 Task: Look for space in Namie, Japan from 9th August, 2023 to 12th August, 2023 for 1 adult in price range Rs.6000 to Rs.15000. Place can be entire place with 1  bedroom having 1 bed and 1 bathroom. Property type can be house, flat, guest house. Amenities needed are: wifi. Booking option can be shelf check-in. Required host language is English.
Action: Mouse moved to (516, 128)
Screenshot: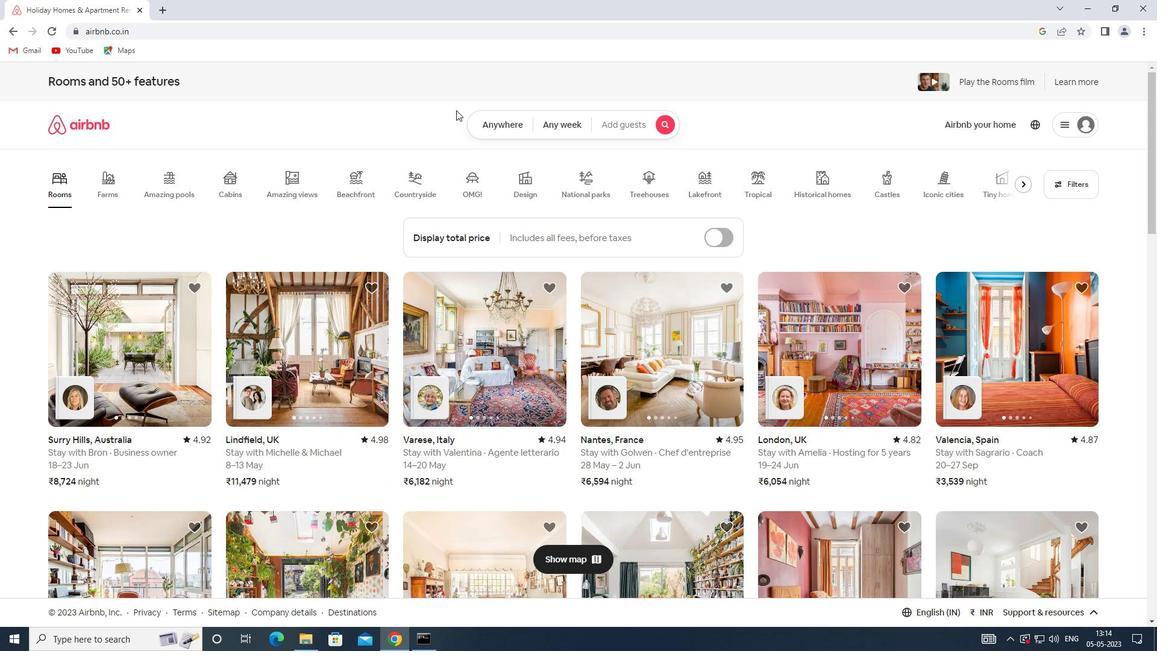 
Action: Mouse pressed left at (516, 128)
Screenshot: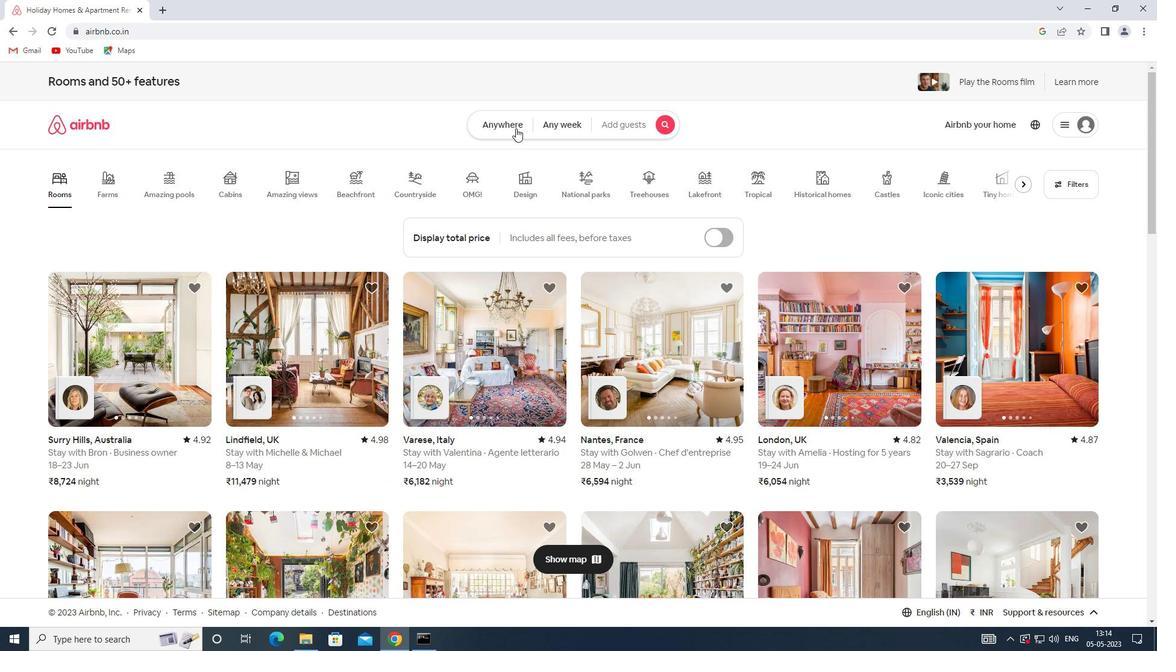 
Action: Mouse moved to (432, 174)
Screenshot: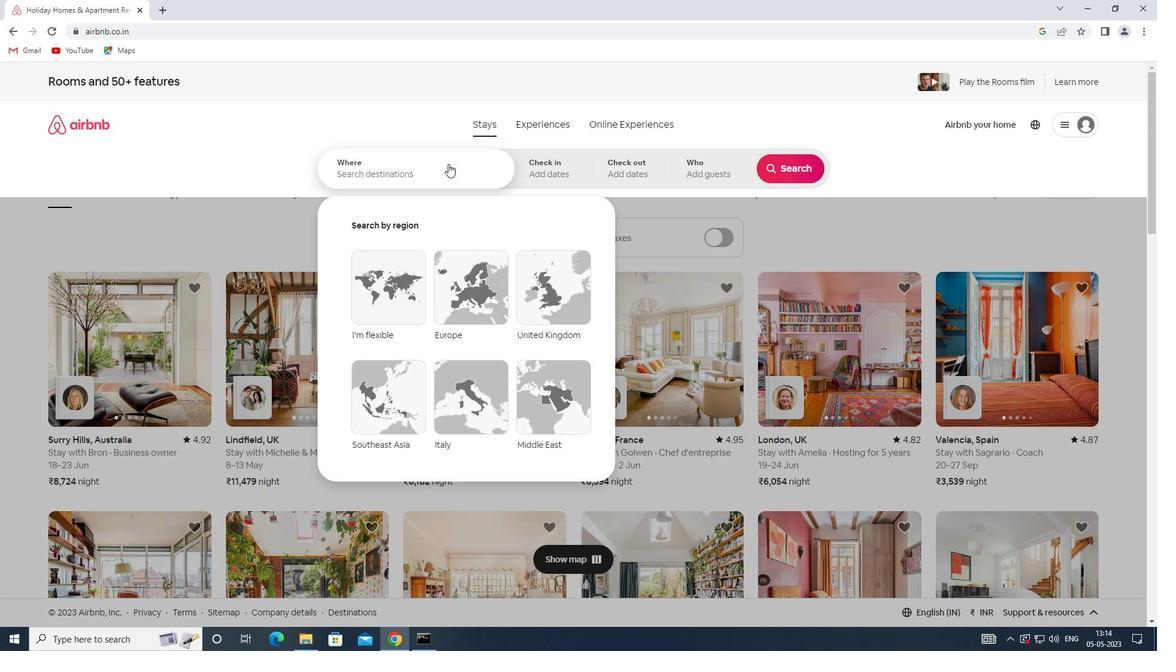 
Action: Mouse pressed left at (432, 174)
Screenshot: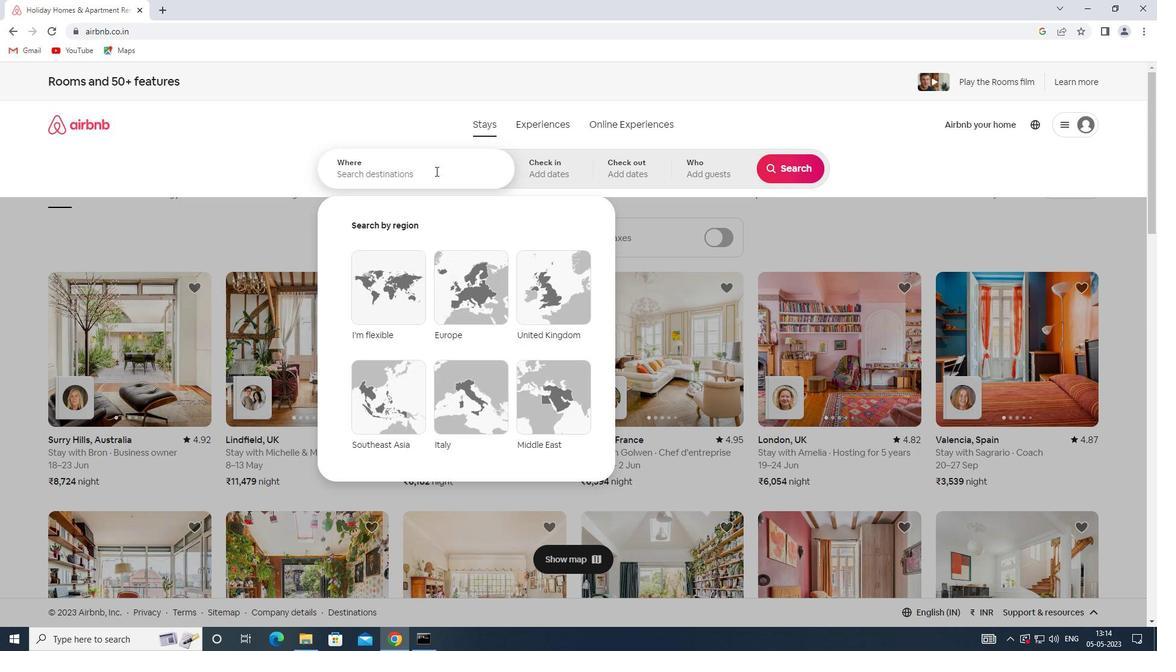 
Action: Key pressed <Key.shift>NAMIE,<Key.shift>JAPAN
Screenshot: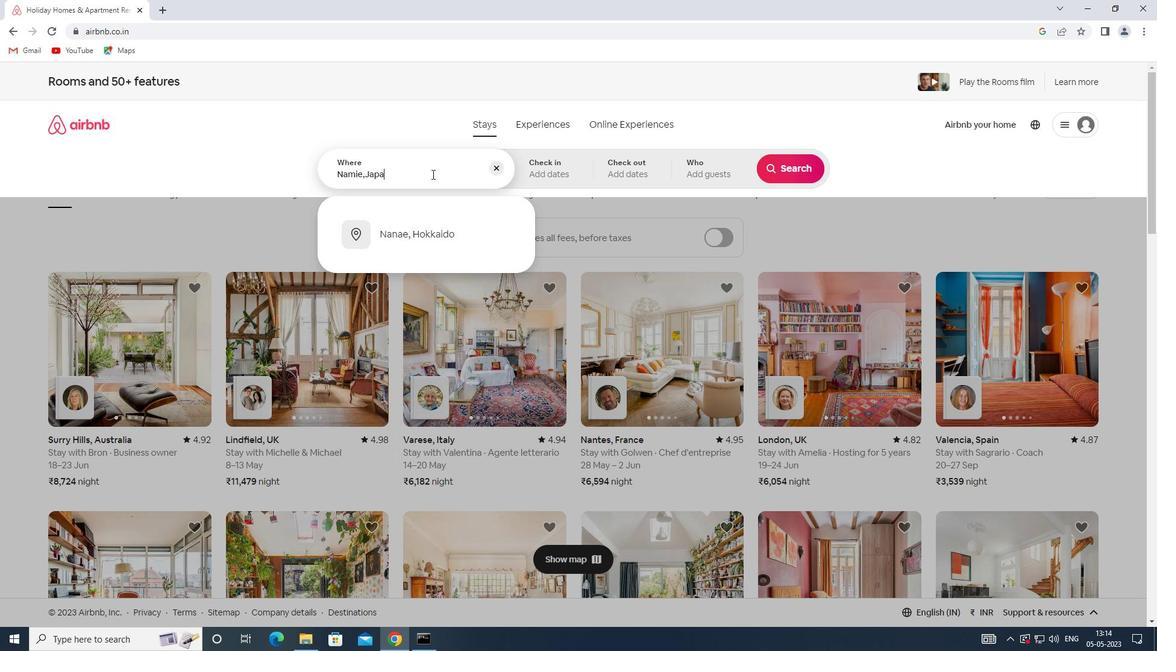 
Action: Mouse moved to (521, 165)
Screenshot: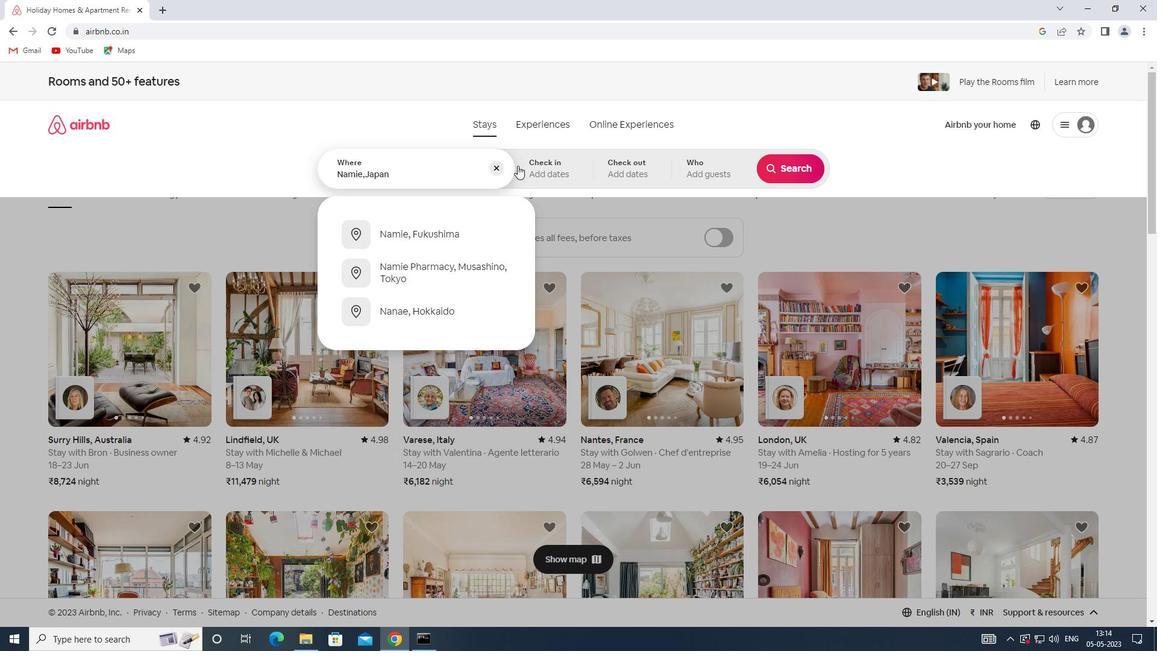 
Action: Mouse pressed left at (521, 165)
Screenshot: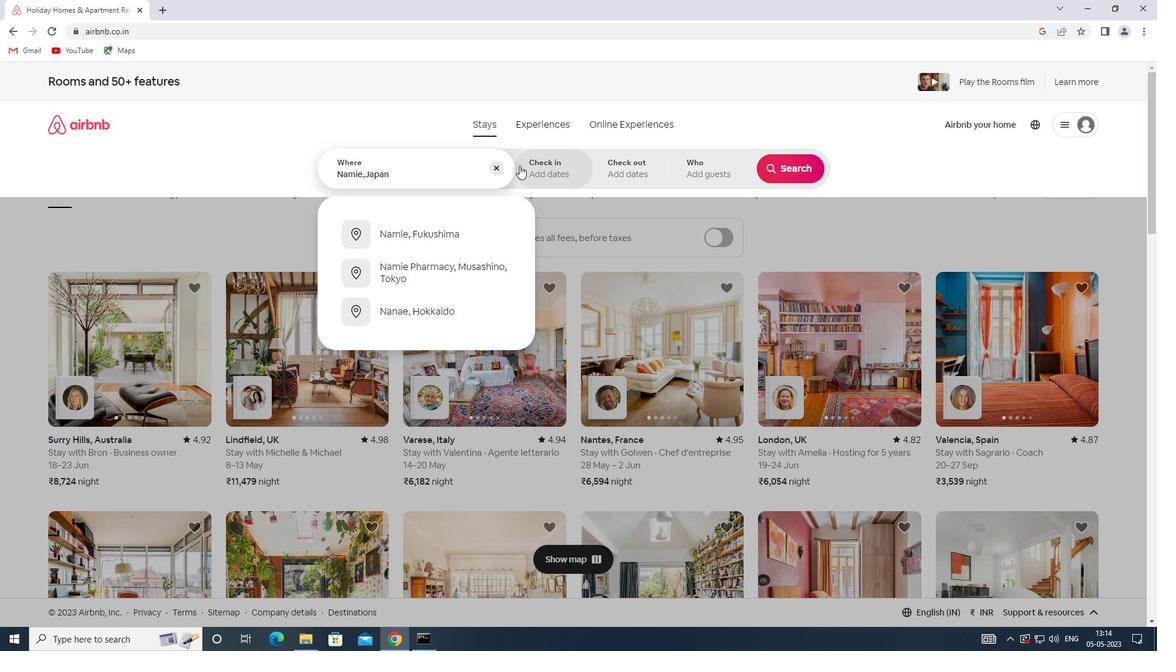 
Action: Mouse moved to (785, 263)
Screenshot: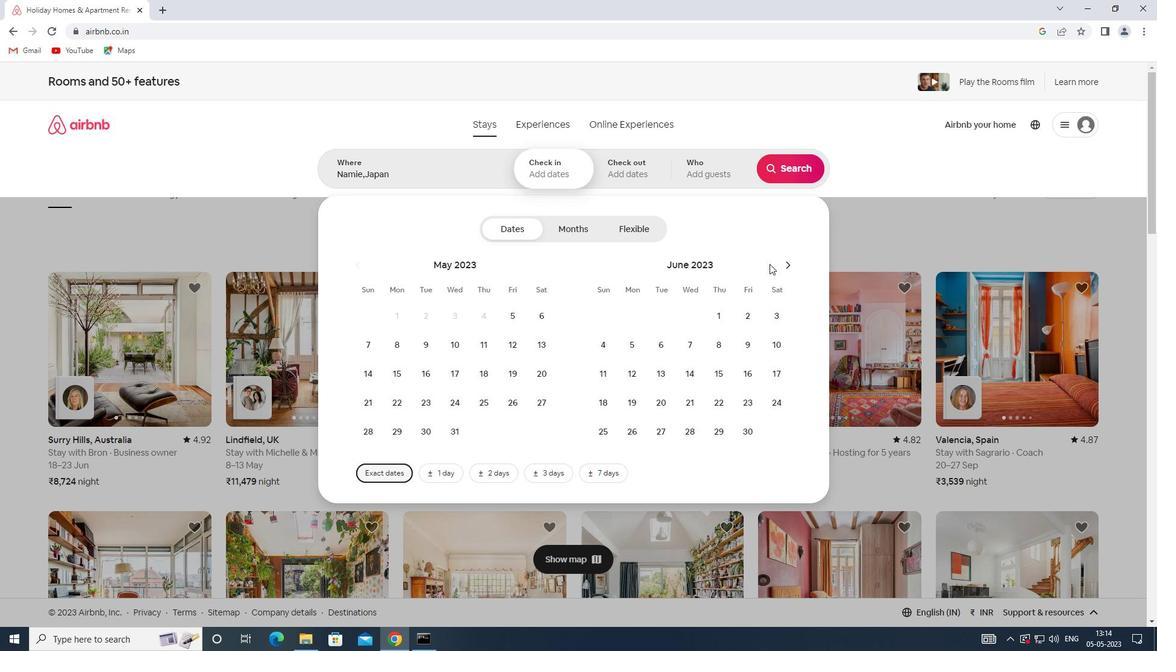 
Action: Mouse pressed left at (785, 263)
Screenshot: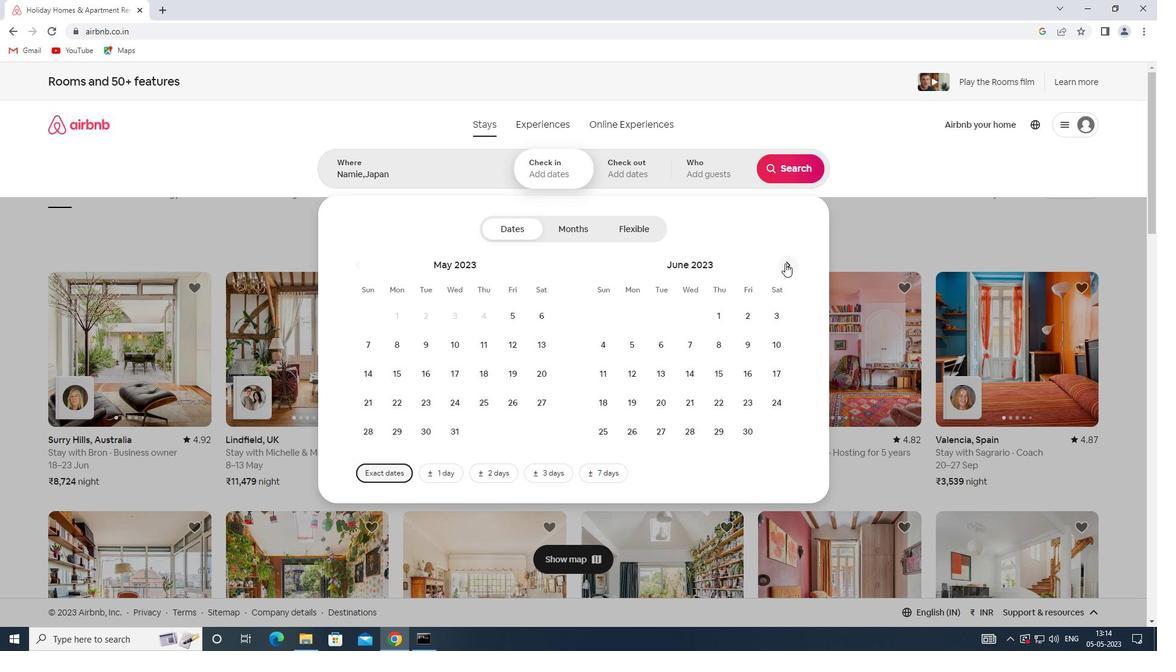 
Action: Mouse pressed left at (785, 263)
Screenshot: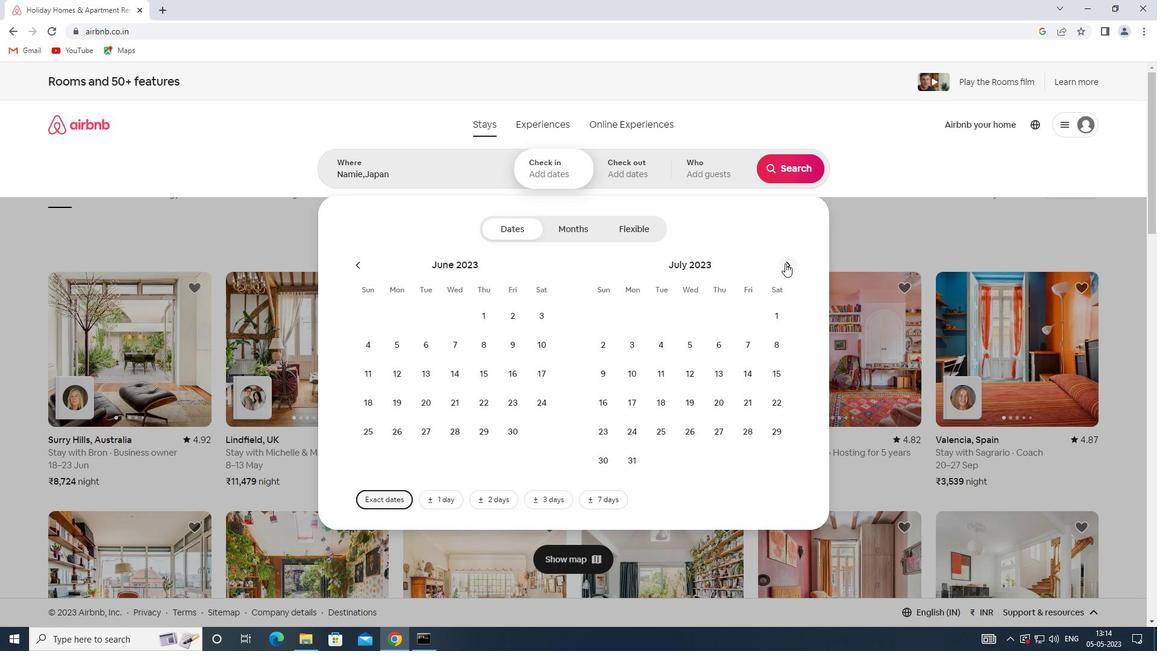 
Action: Mouse moved to (692, 337)
Screenshot: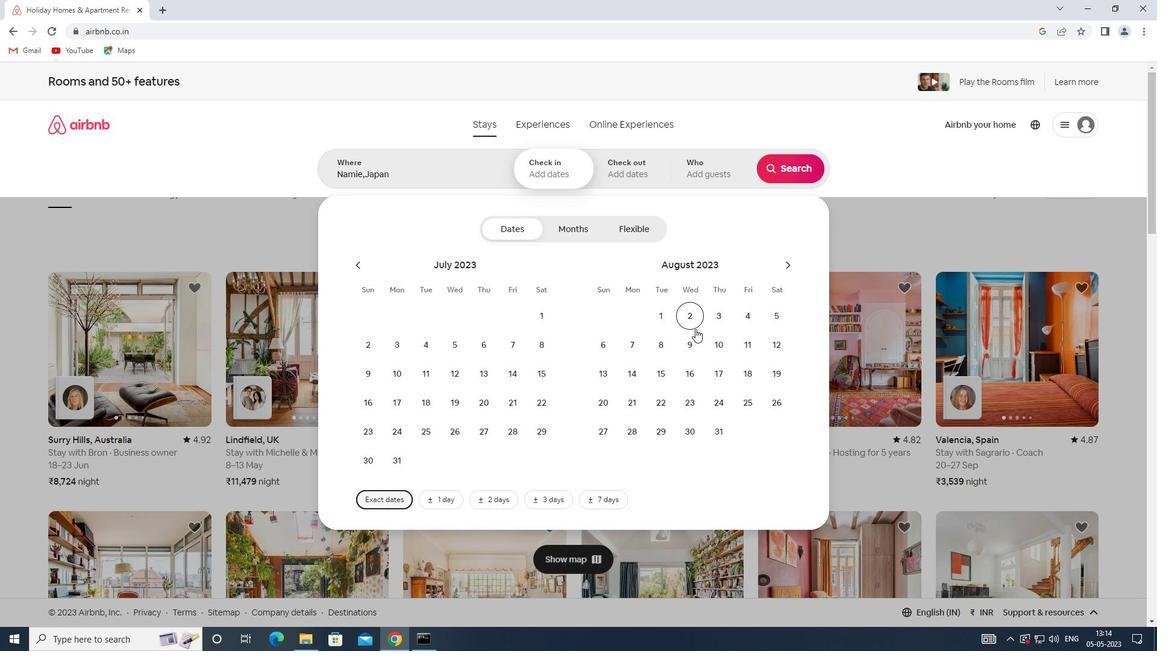 
Action: Mouse pressed left at (692, 337)
Screenshot: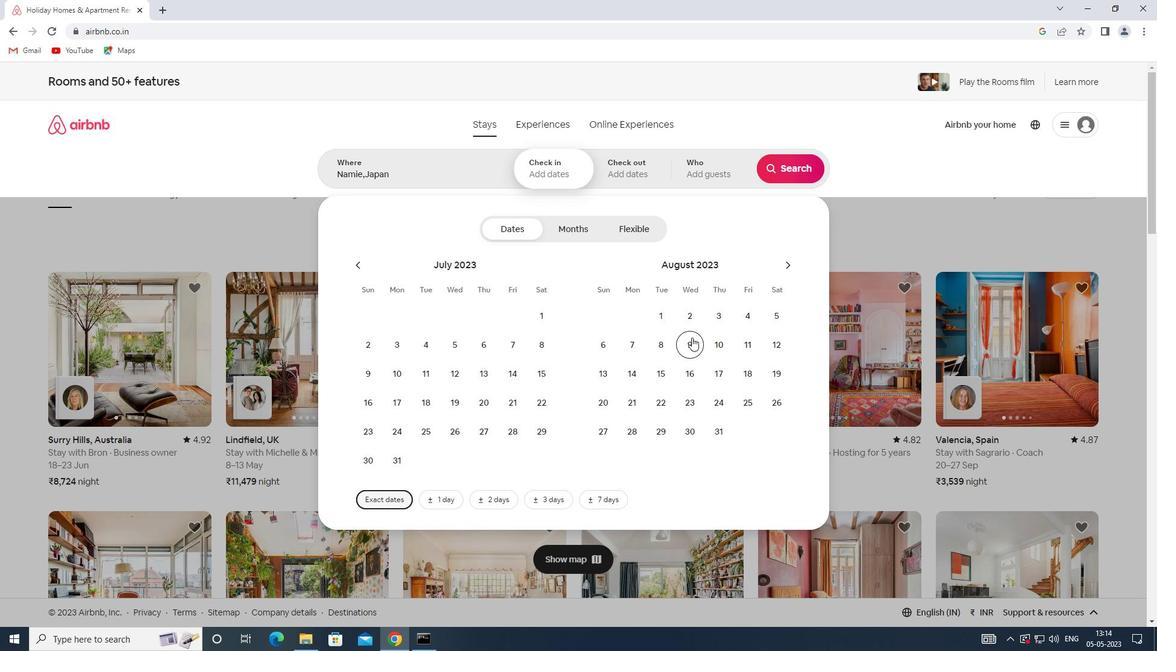 
Action: Mouse moved to (768, 343)
Screenshot: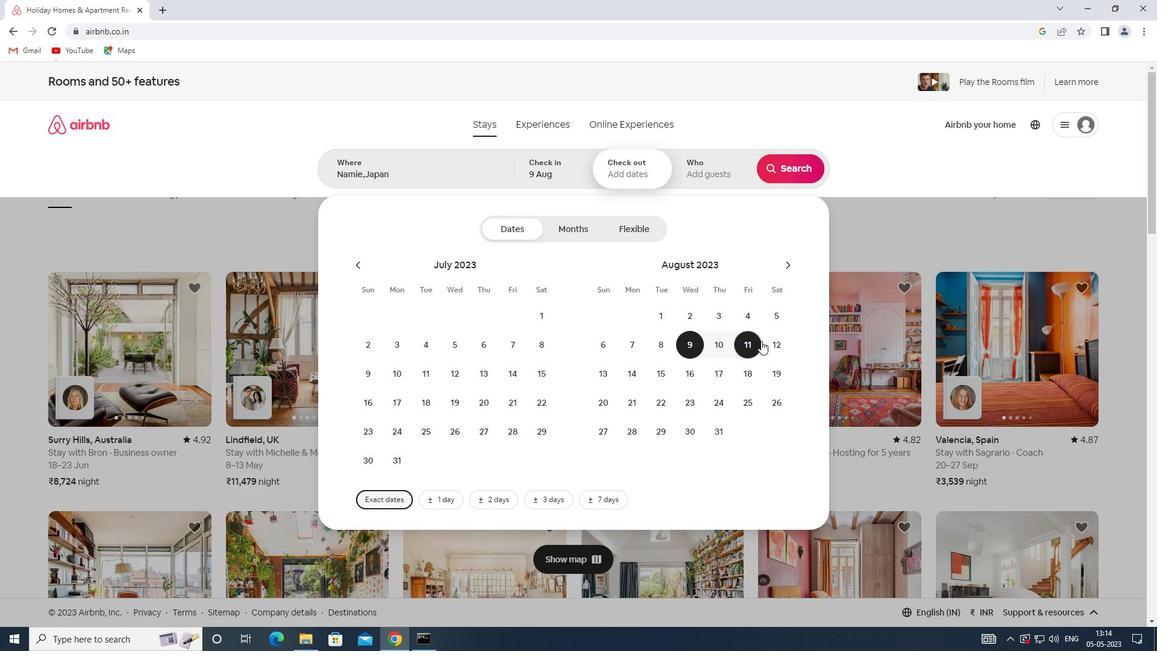 
Action: Mouse pressed left at (768, 343)
Screenshot: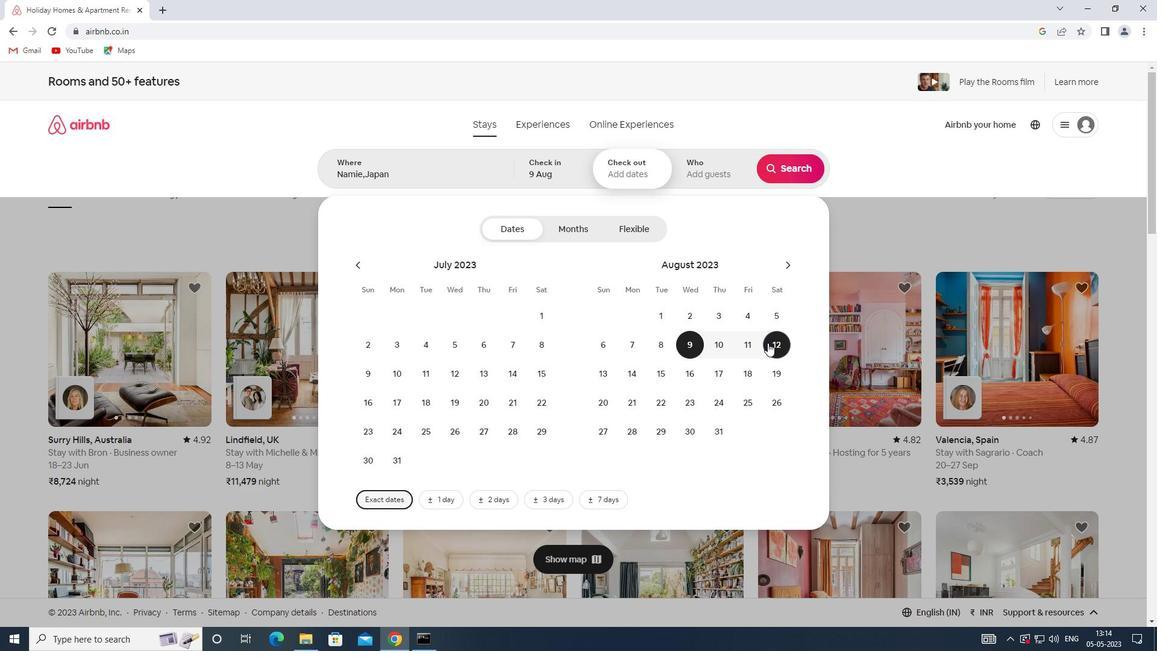 
Action: Mouse moved to (697, 174)
Screenshot: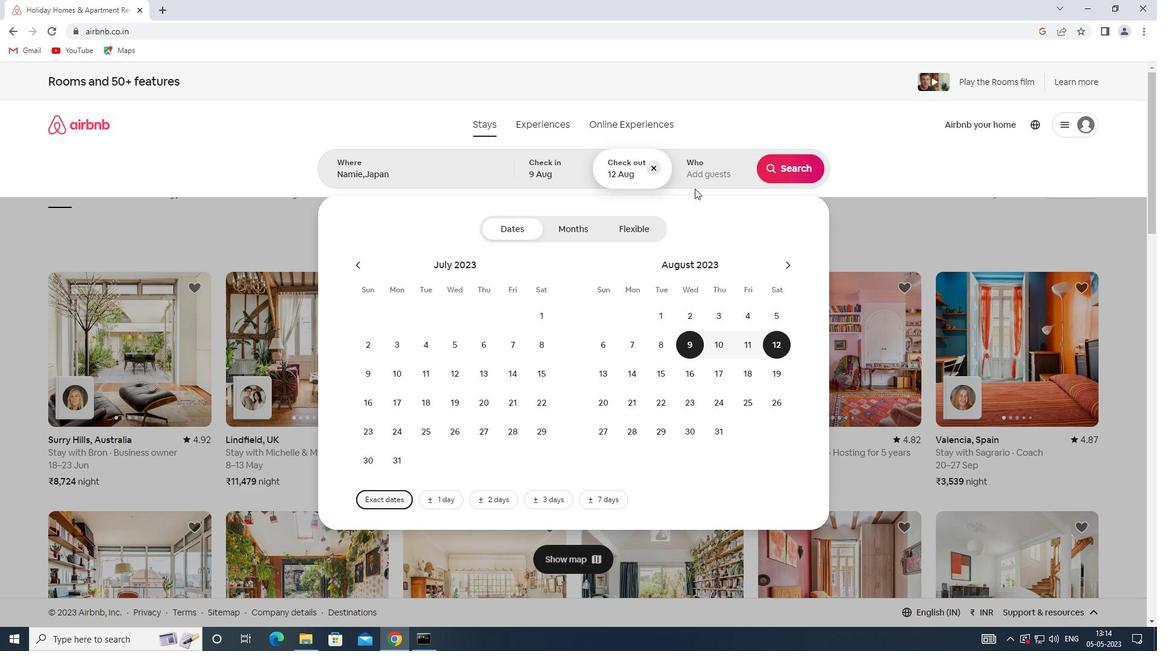 
Action: Mouse pressed left at (697, 174)
Screenshot: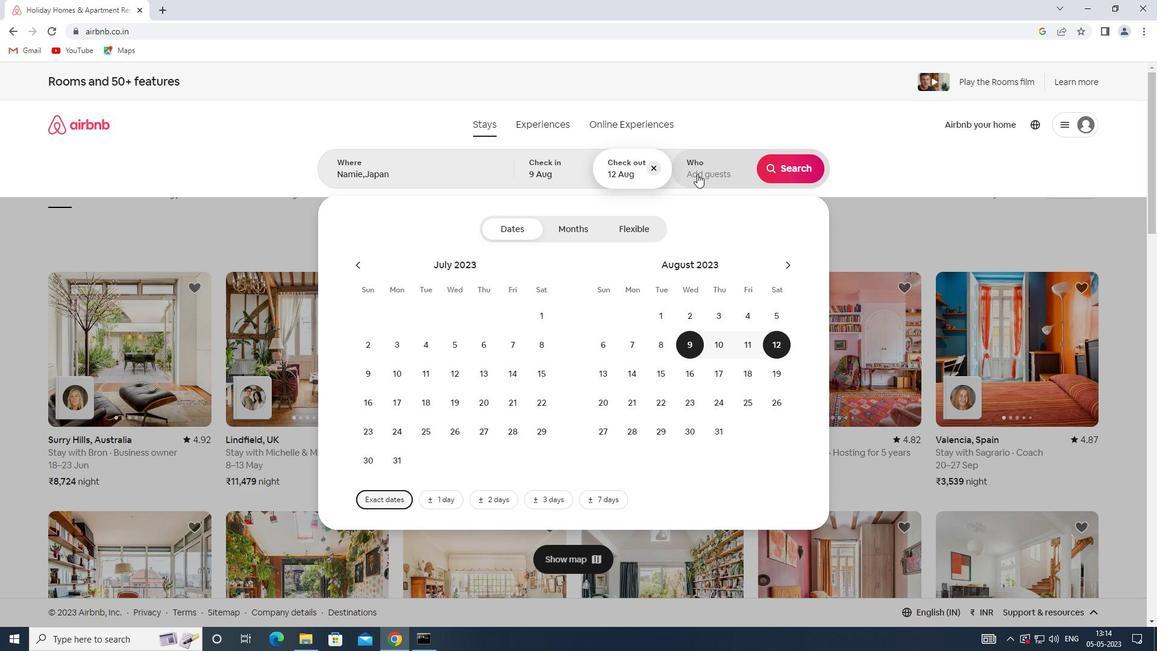 
Action: Mouse moved to (788, 235)
Screenshot: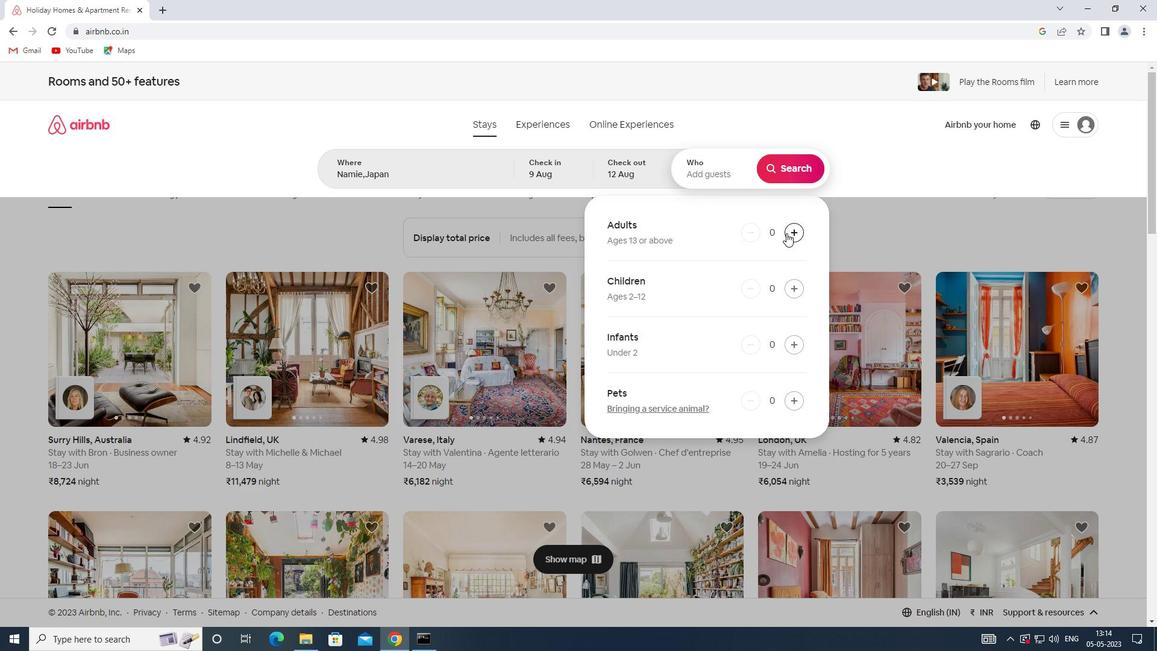 
Action: Mouse pressed left at (788, 235)
Screenshot: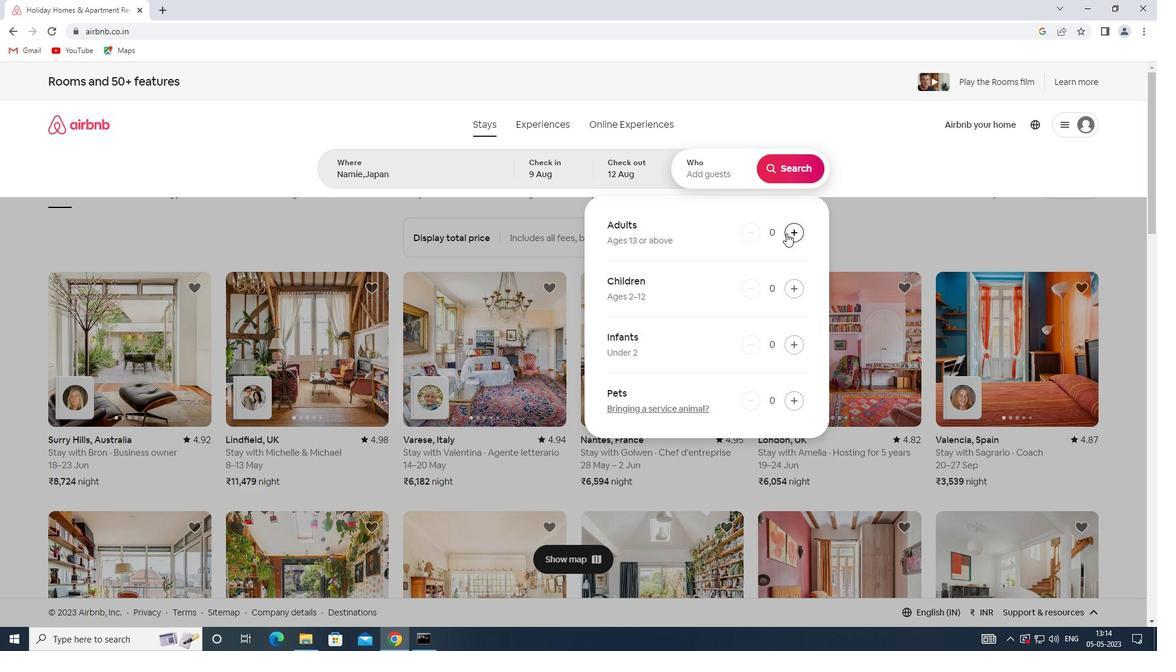 
Action: Mouse moved to (785, 166)
Screenshot: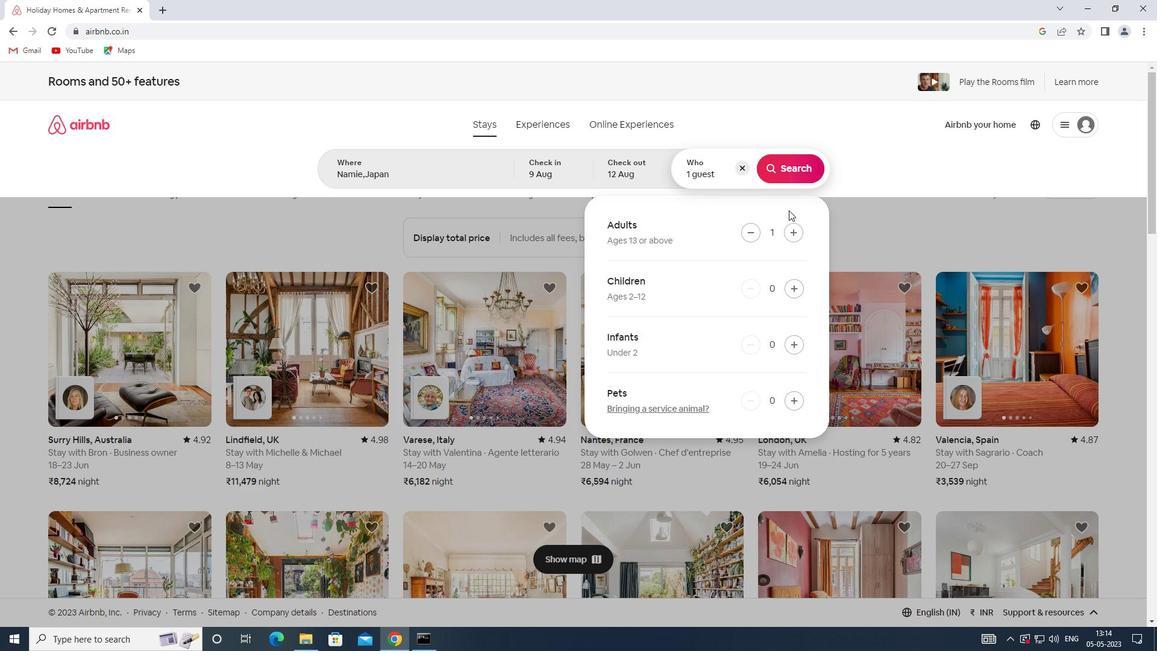 
Action: Mouse pressed left at (785, 166)
Screenshot: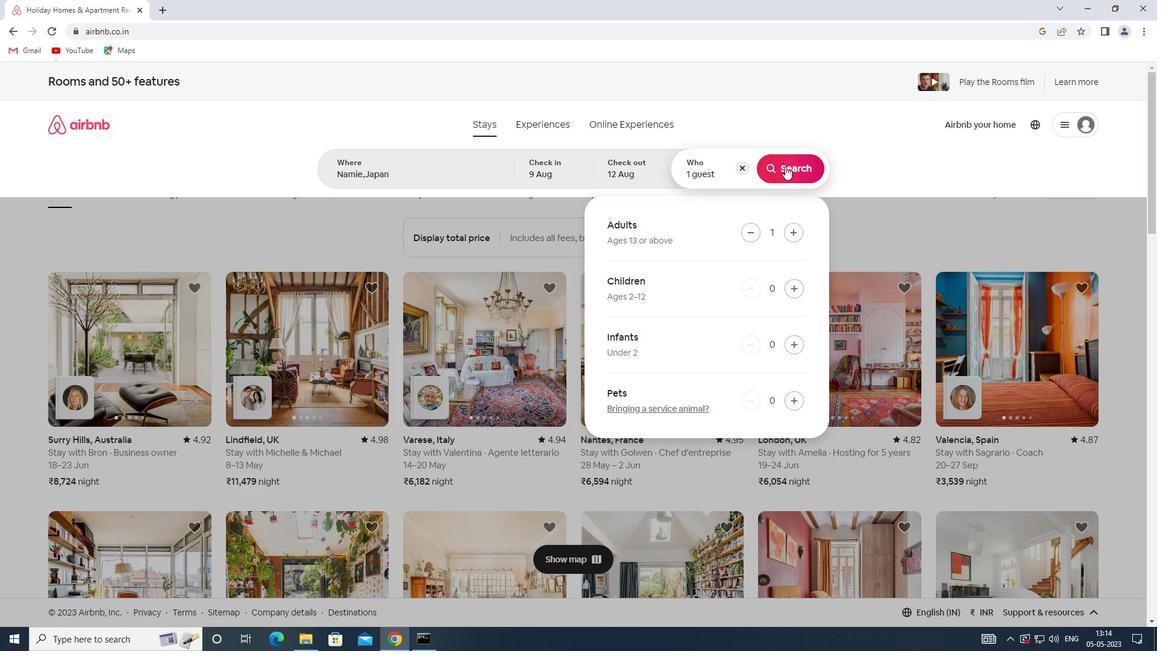 
Action: Mouse moved to (1091, 131)
Screenshot: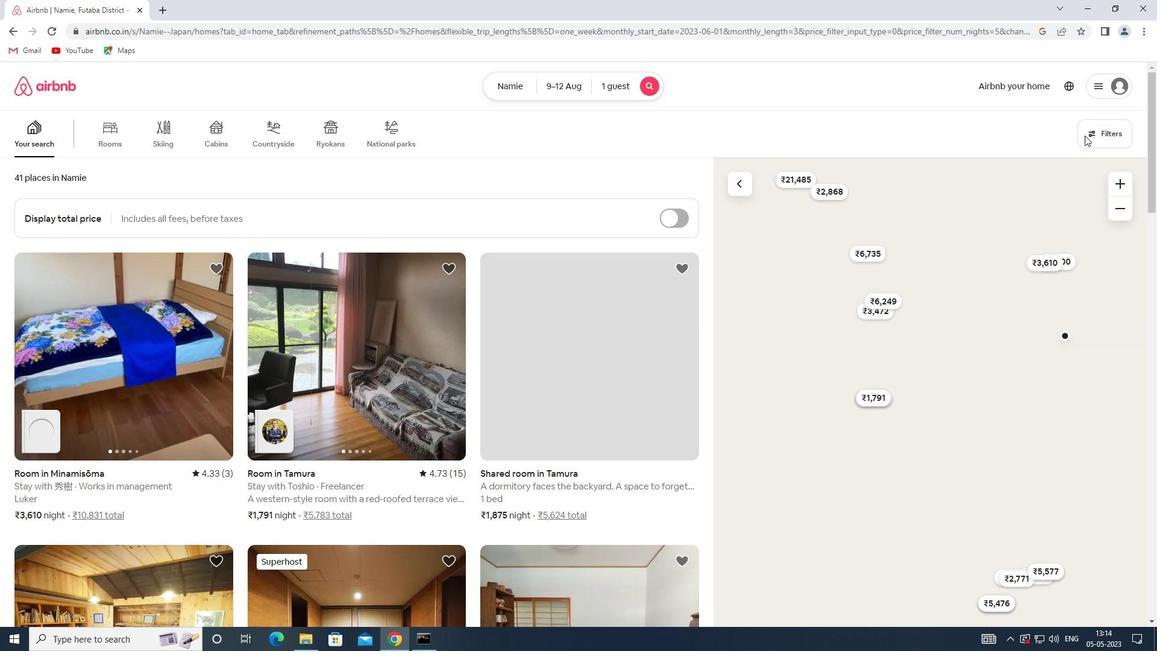 
Action: Mouse pressed left at (1091, 131)
Screenshot: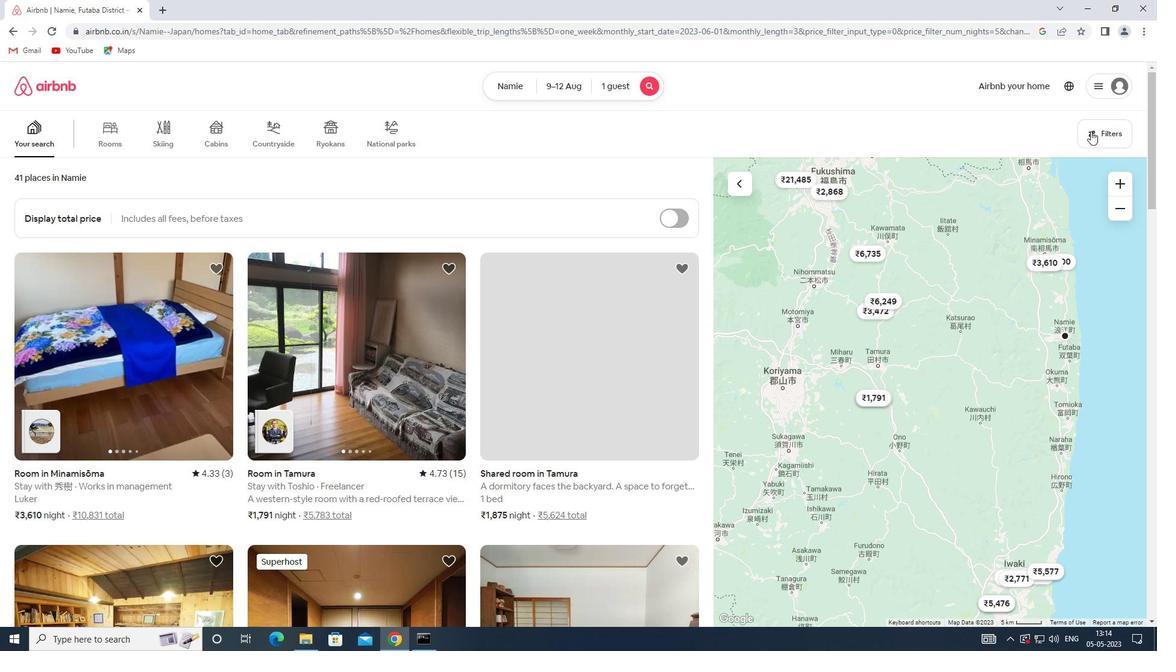 
Action: Mouse moved to (423, 429)
Screenshot: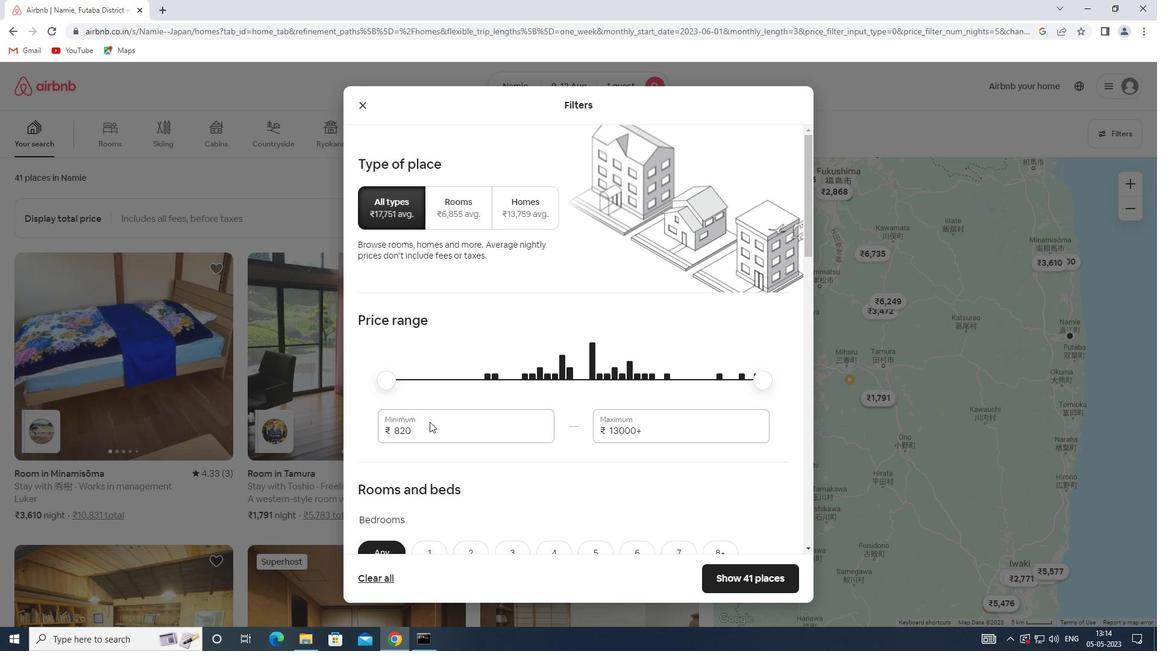 
Action: Mouse pressed left at (423, 429)
Screenshot: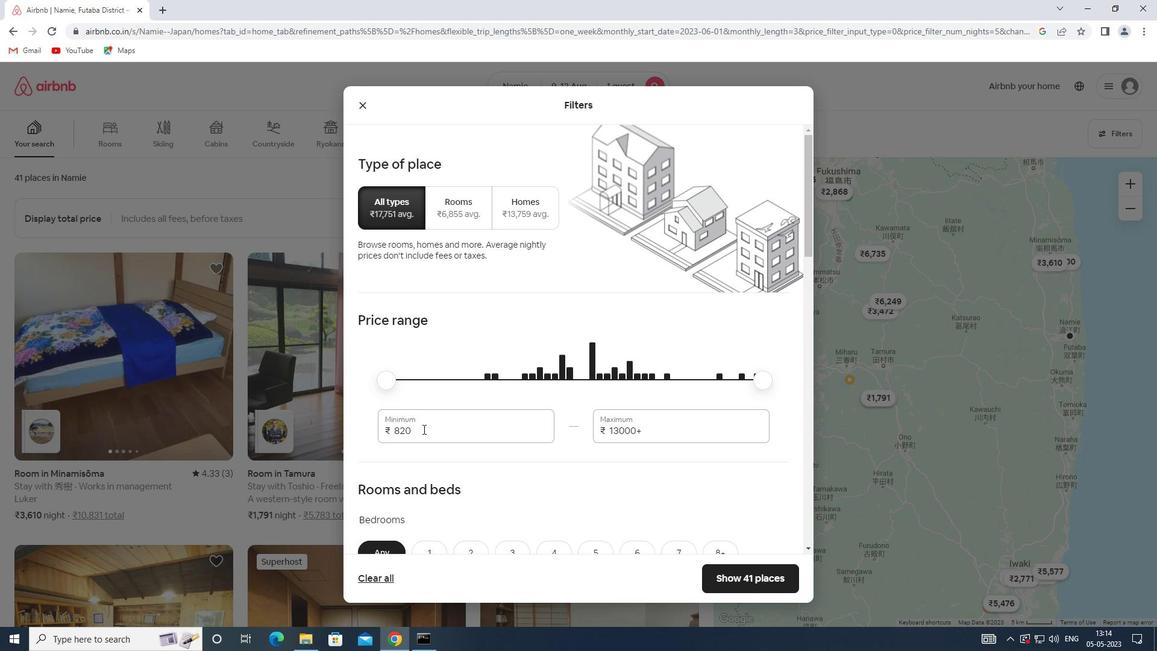 
Action: Mouse moved to (377, 418)
Screenshot: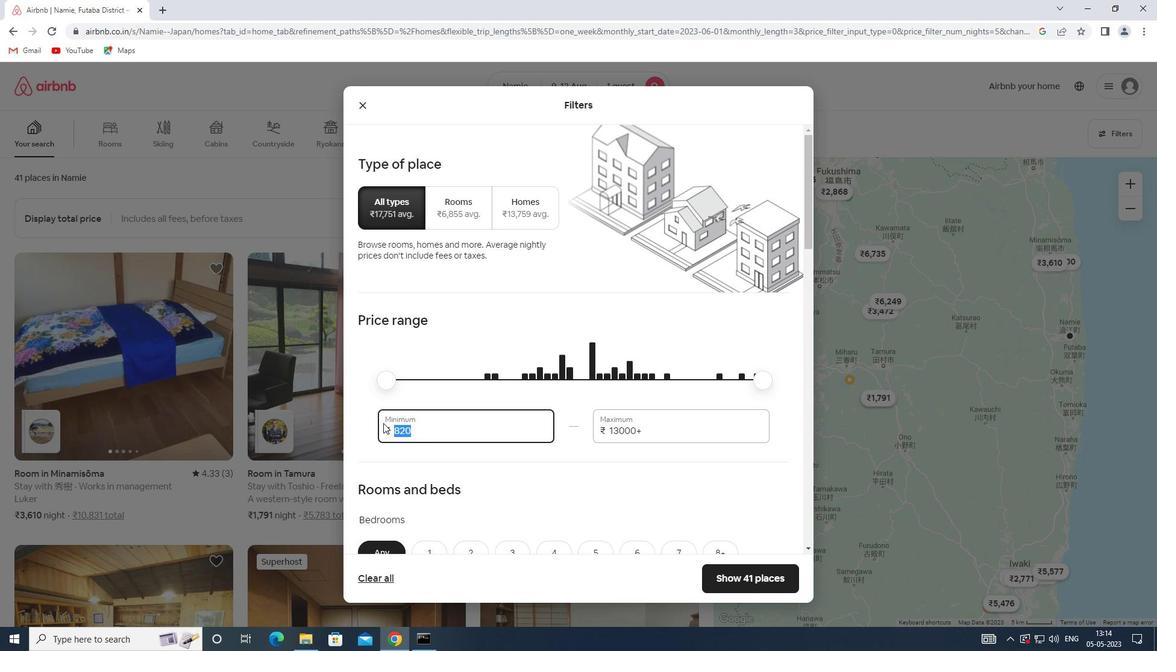 
Action: Key pressed 6000
Screenshot: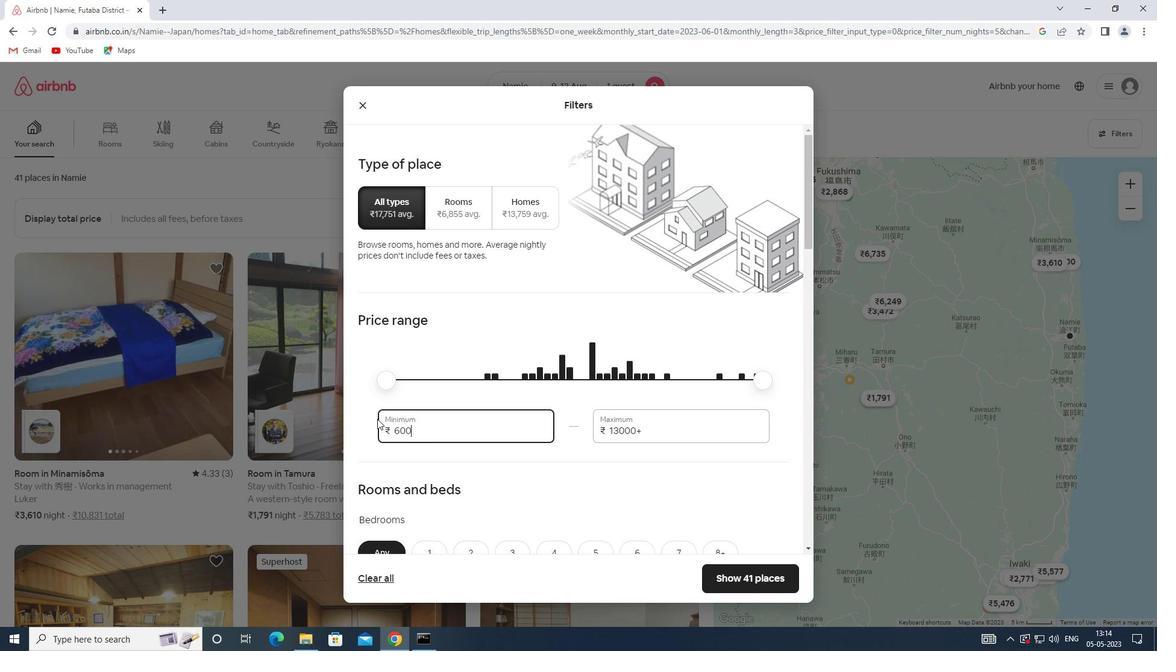 
Action: Mouse moved to (647, 425)
Screenshot: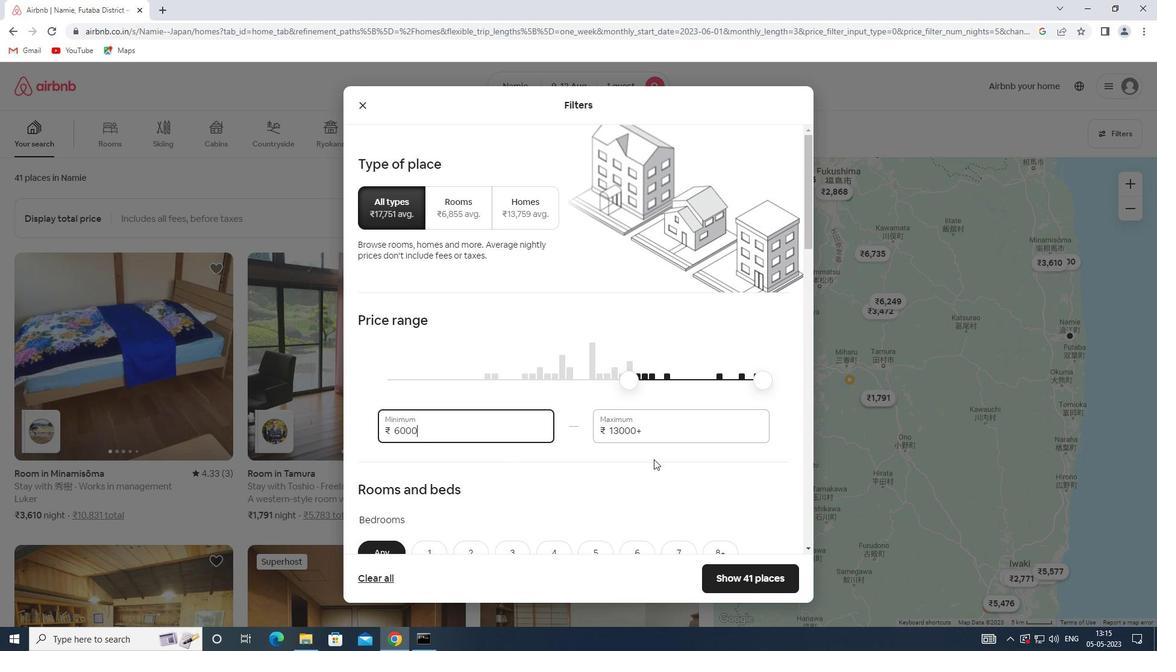 
Action: Mouse pressed left at (647, 425)
Screenshot: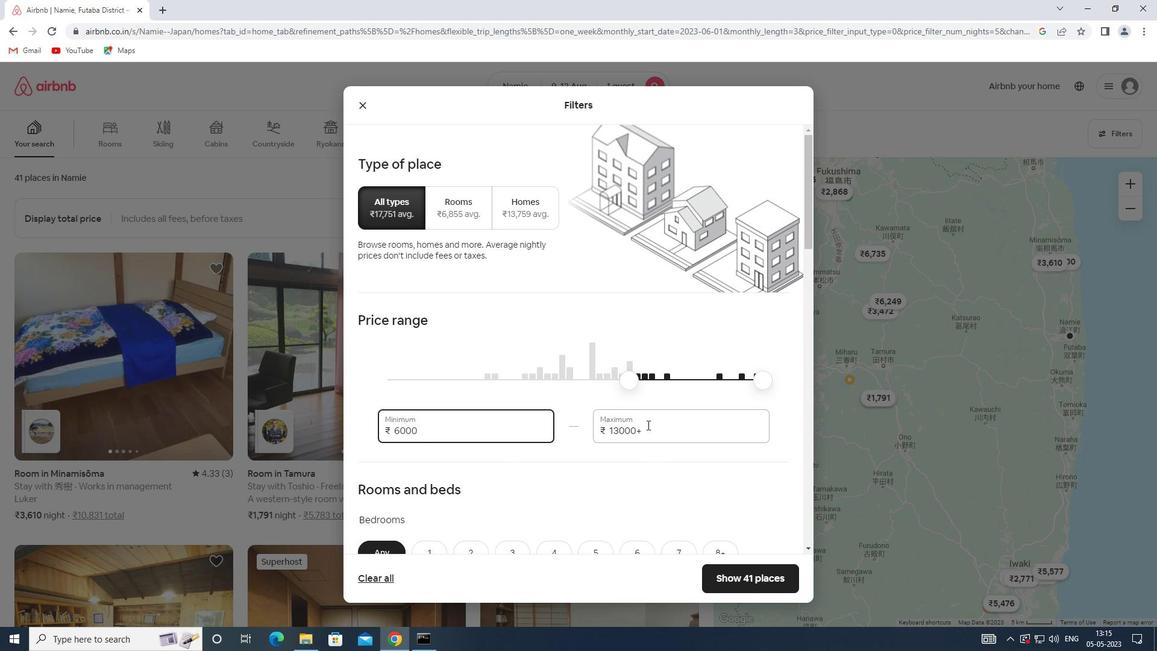
Action: Mouse moved to (588, 424)
Screenshot: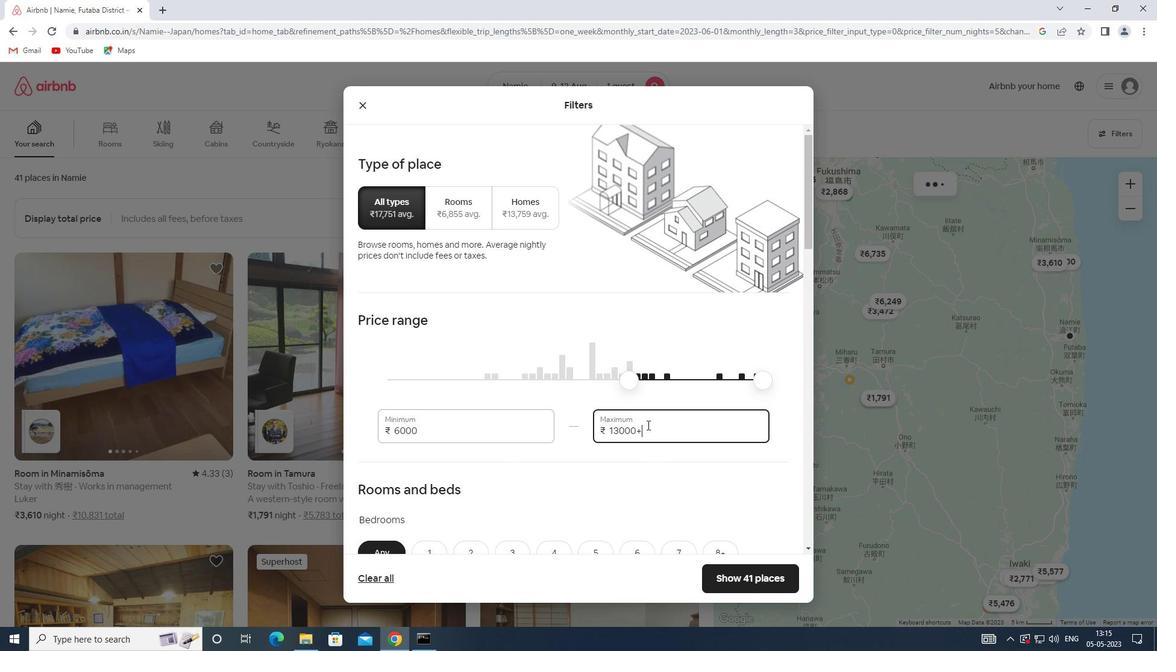 
Action: Key pressed 15000
Screenshot: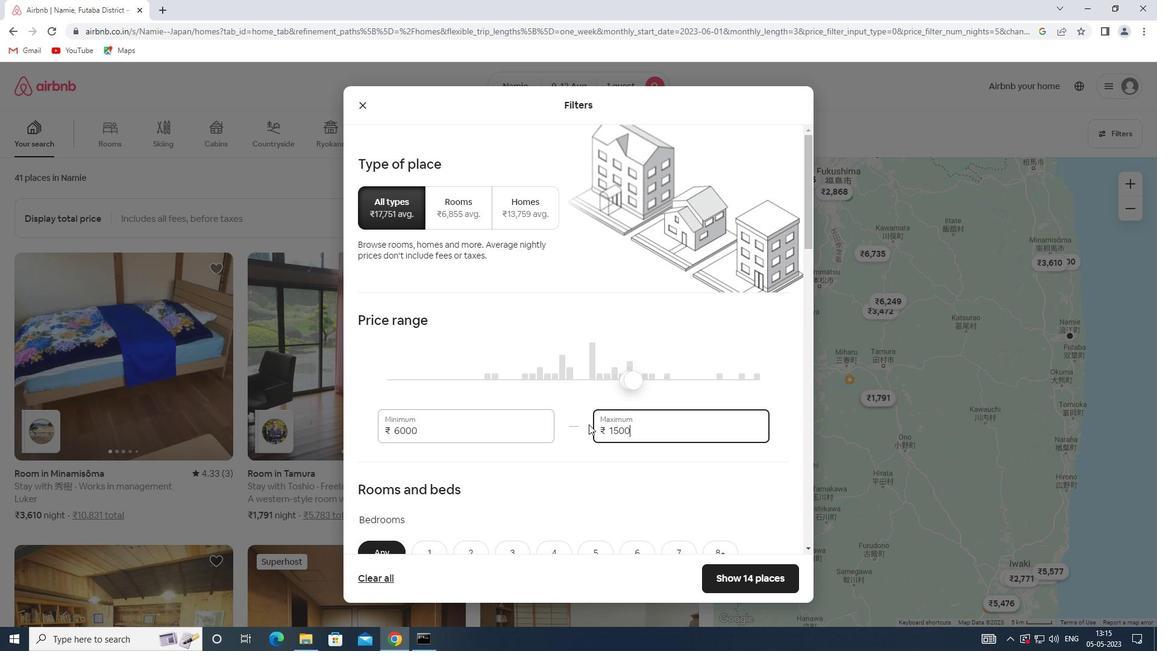 
Action: Mouse moved to (473, 392)
Screenshot: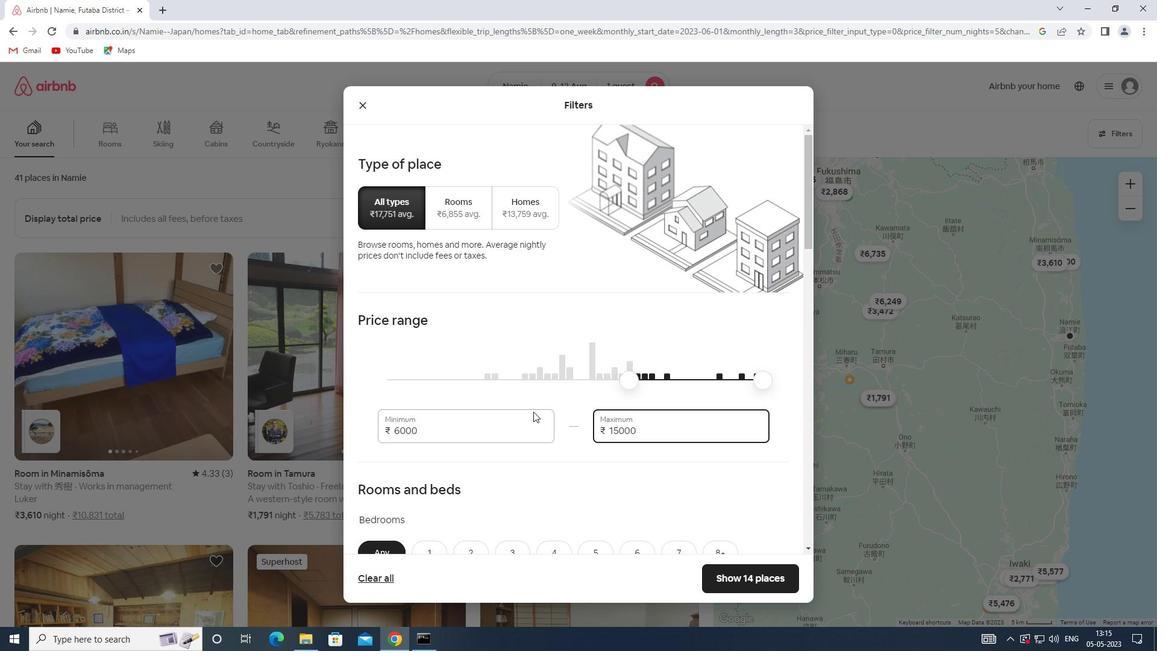 
Action: Mouse scrolled (473, 391) with delta (0, 0)
Screenshot: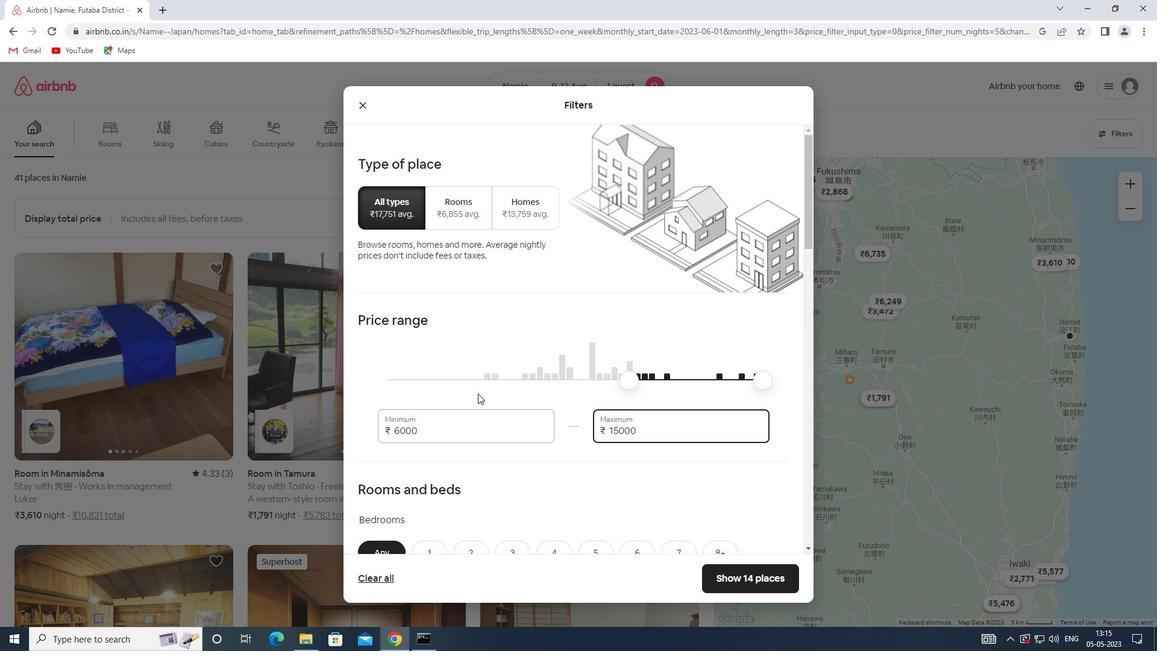 
Action: Mouse moved to (472, 392)
Screenshot: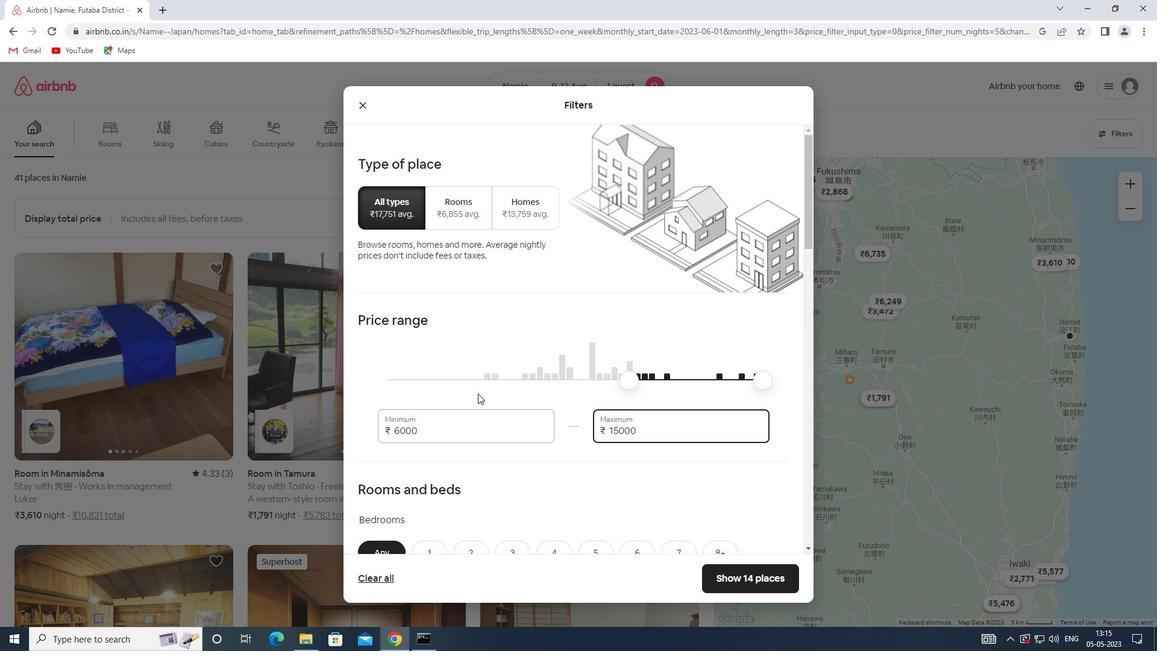 
Action: Mouse scrolled (472, 391) with delta (0, 0)
Screenshot: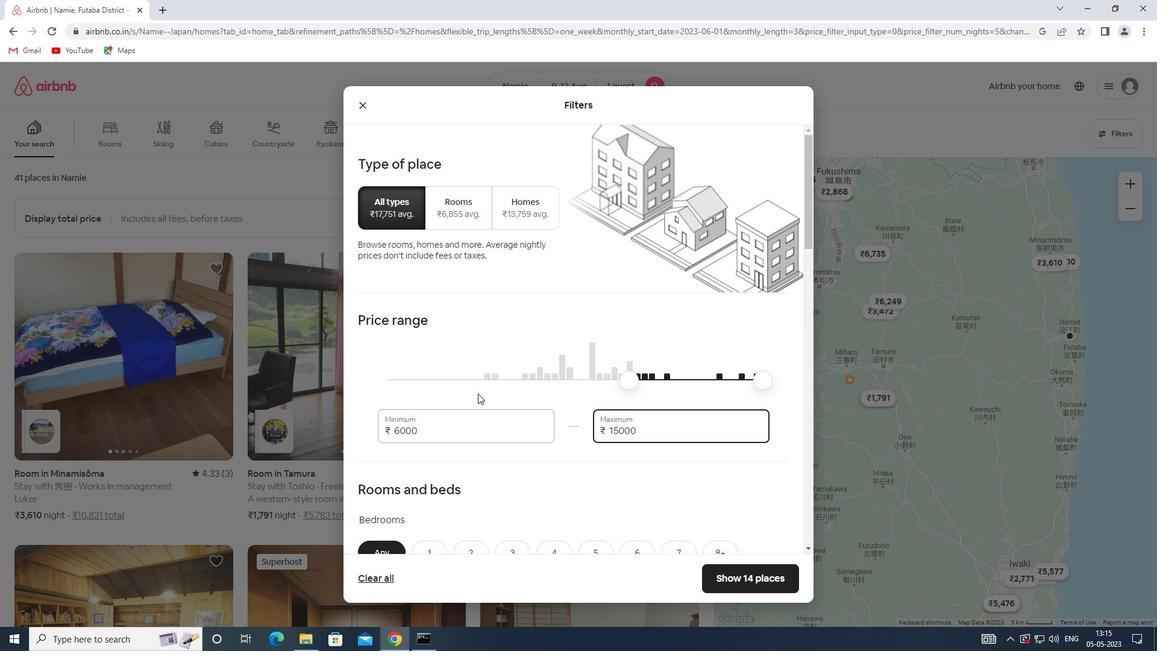 
Action: Mouse moved to (470, 392)
Screenshot: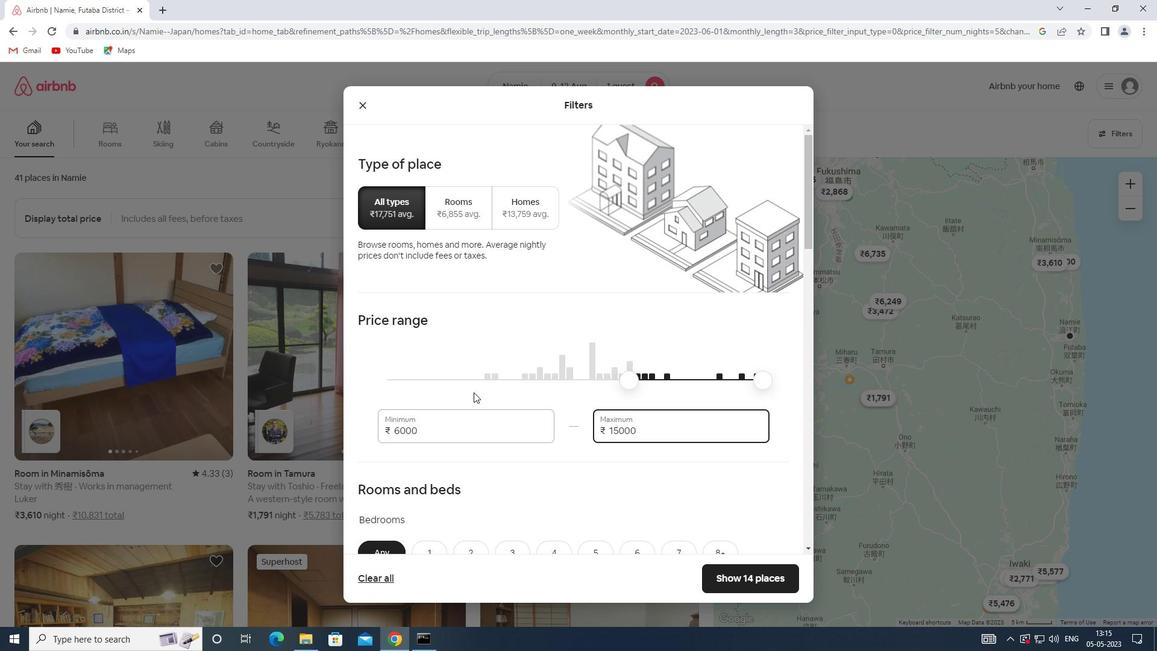 
Action: Mouse scrolled (470, 391) with delta (0, 0)
Screenshot: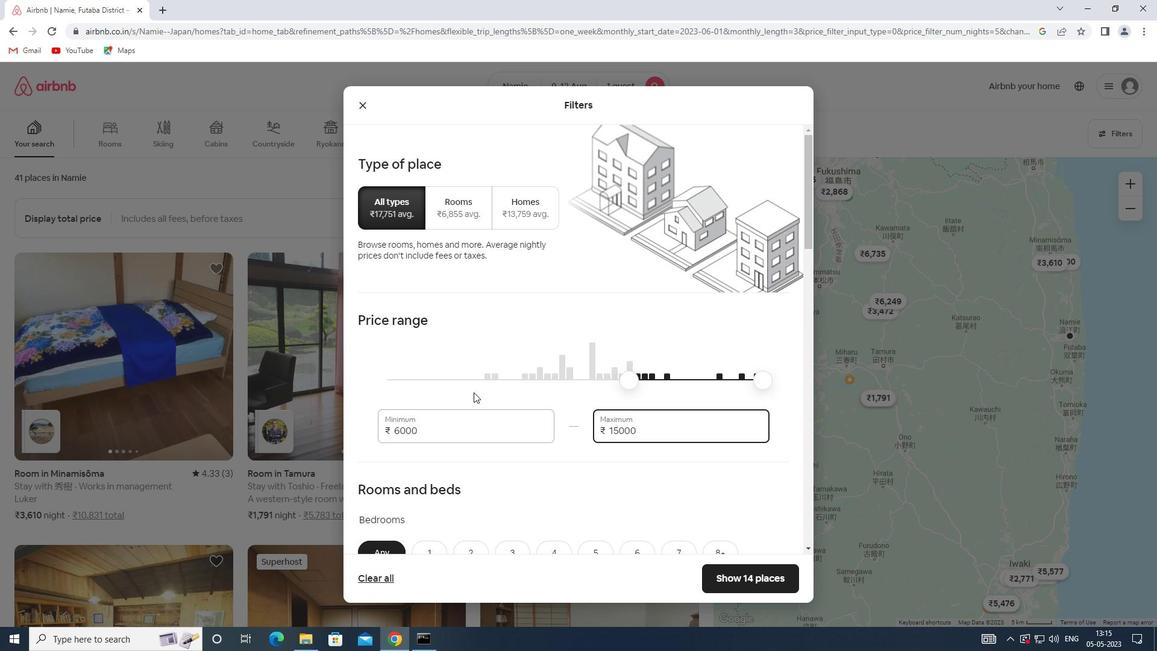 
Action: Mouse moved to (433, 376)
Screenshot: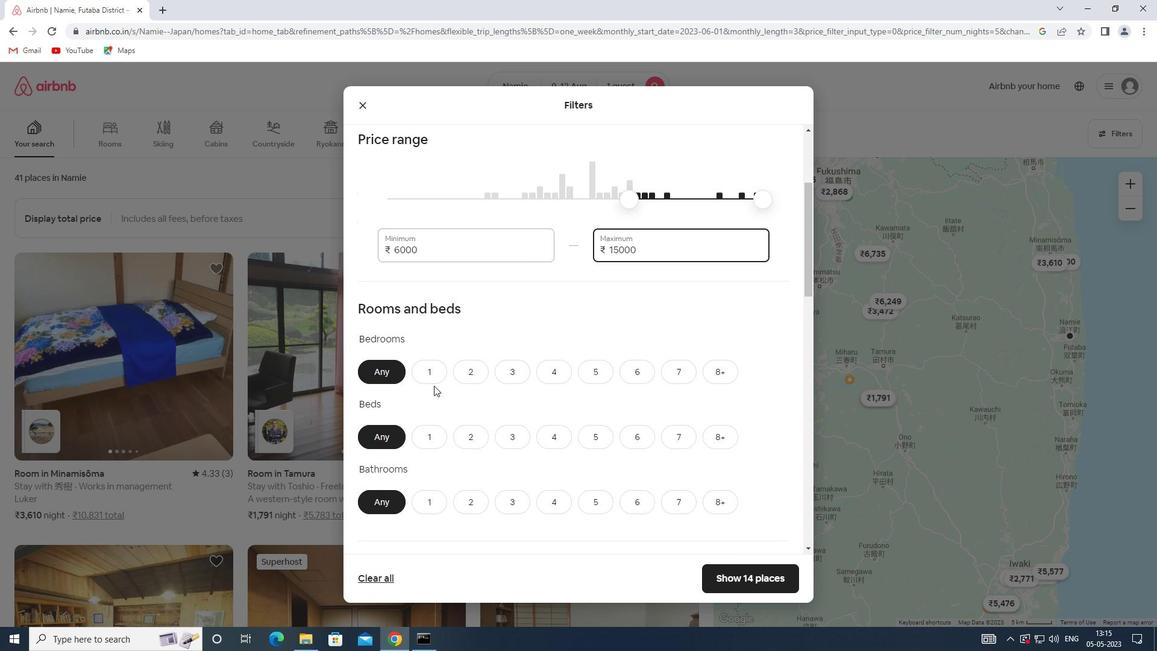 
Action: Mouse pressed left at (433, 376)
Screenshot: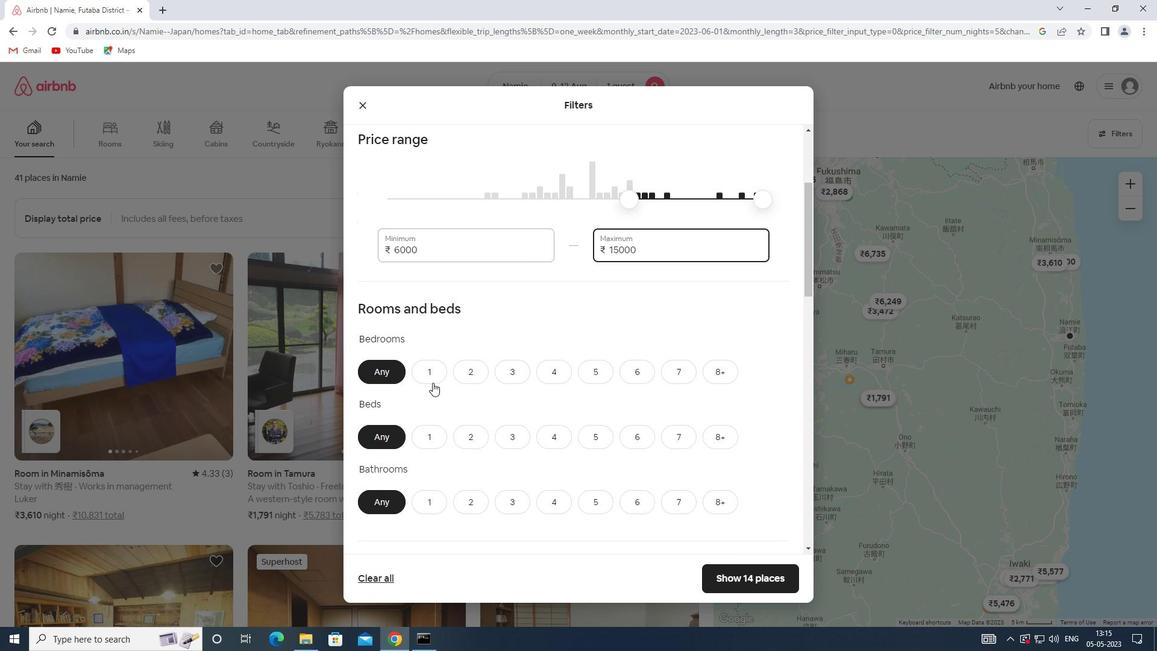 
Action: Mouse moved to (435, 431)
Screenshot: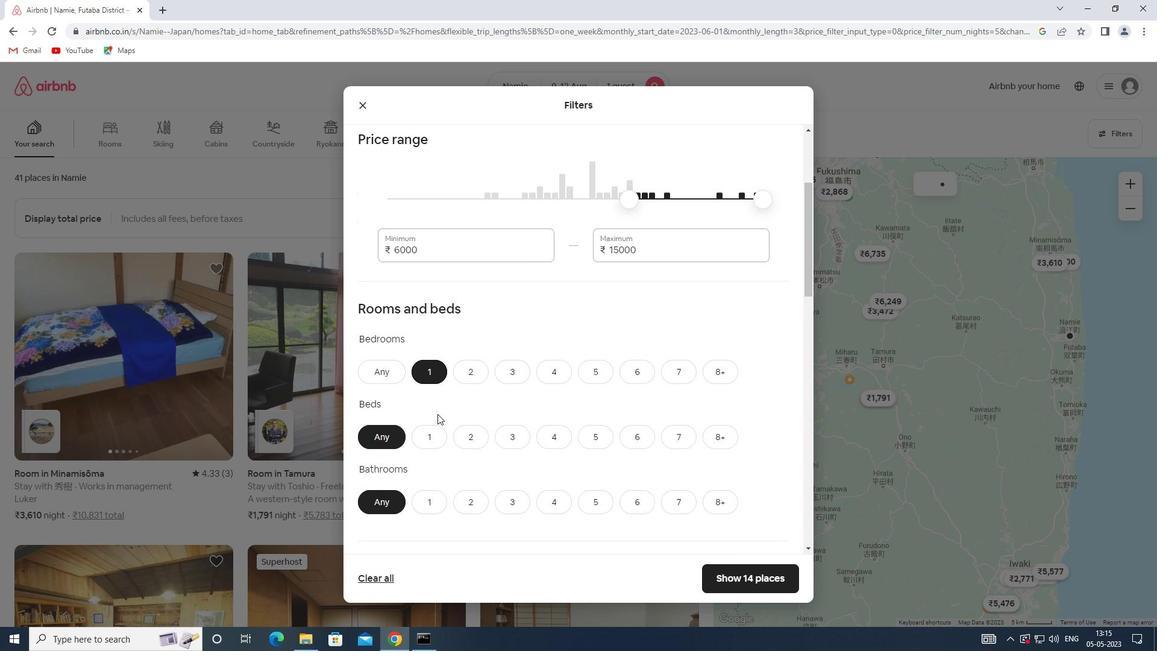 
Action: Mouse pressed left at (435, 431)
Screenshot: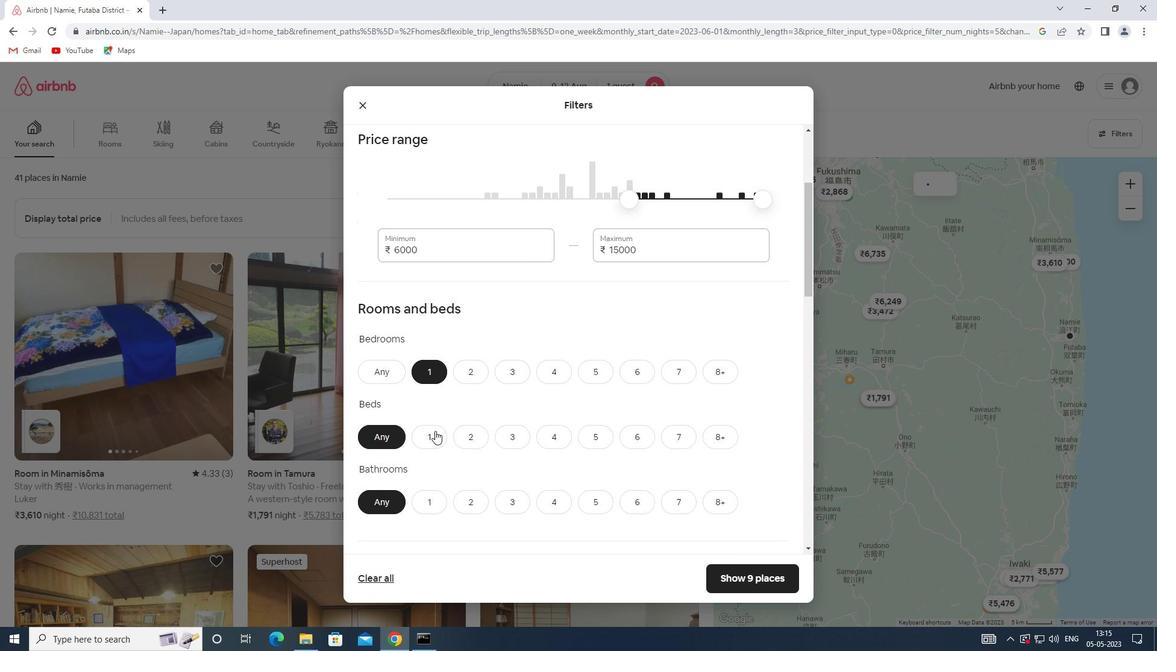 
Action: Mouse moved to (429, 505)
Screenshot: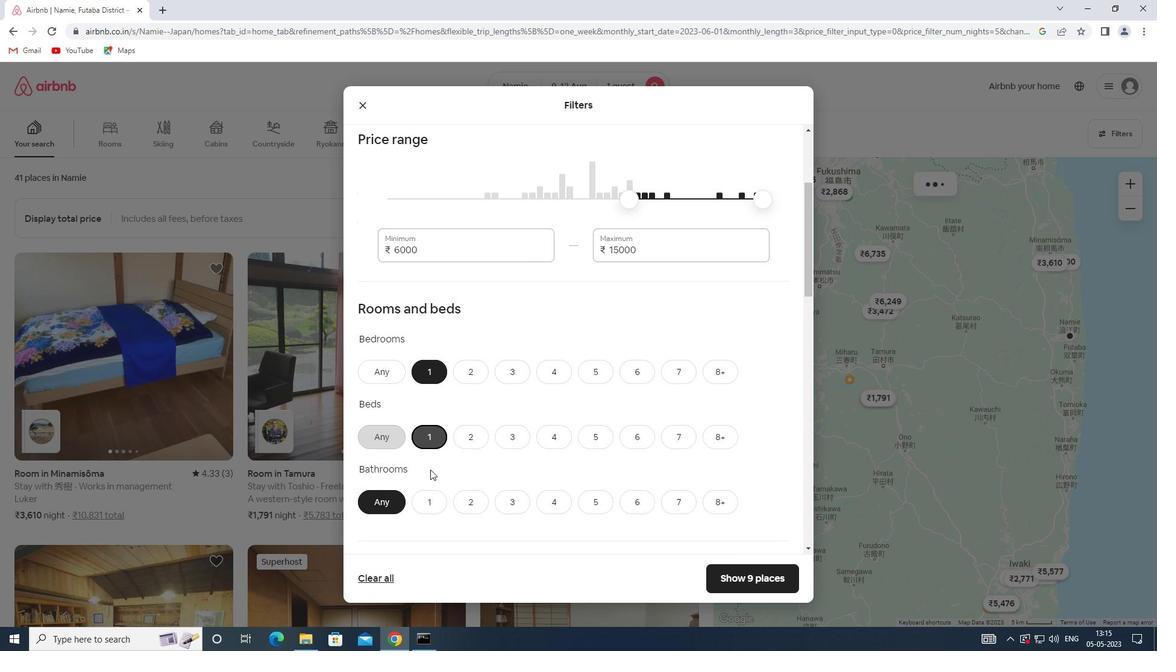 
Action: Mouse pressed left at (429, 505)
Screenshot: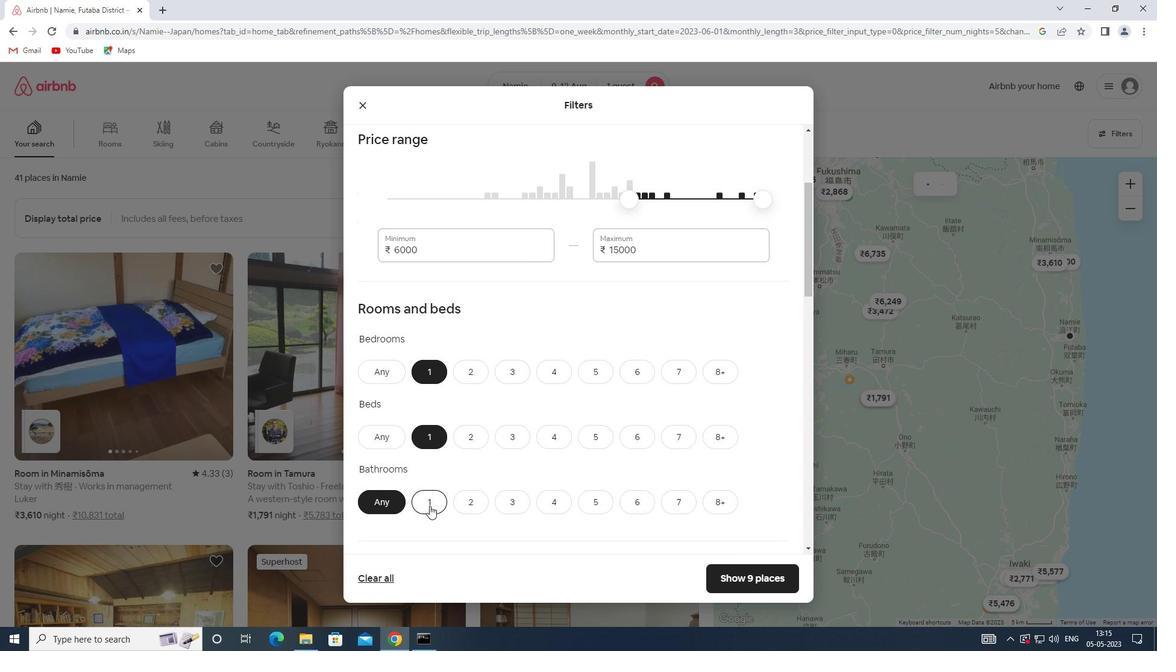 
Action: Mouse moved to (427, 494)
Screenshot: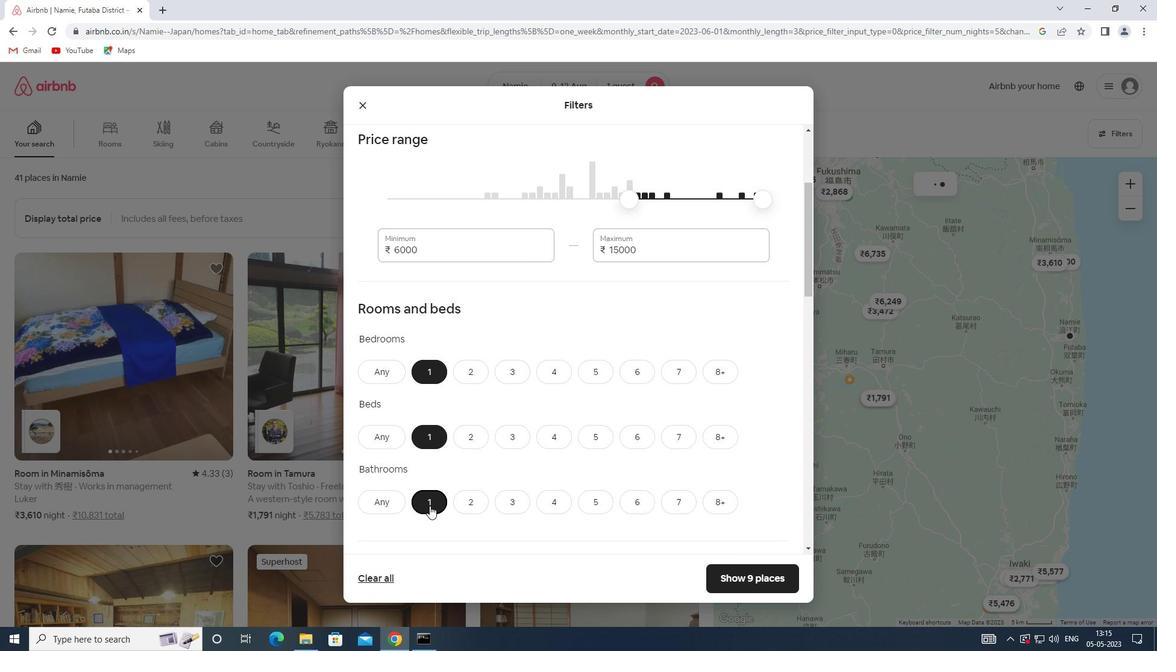 
Action: Mouse scrolled (427, 494) with delta (0, 0)
Screenshot: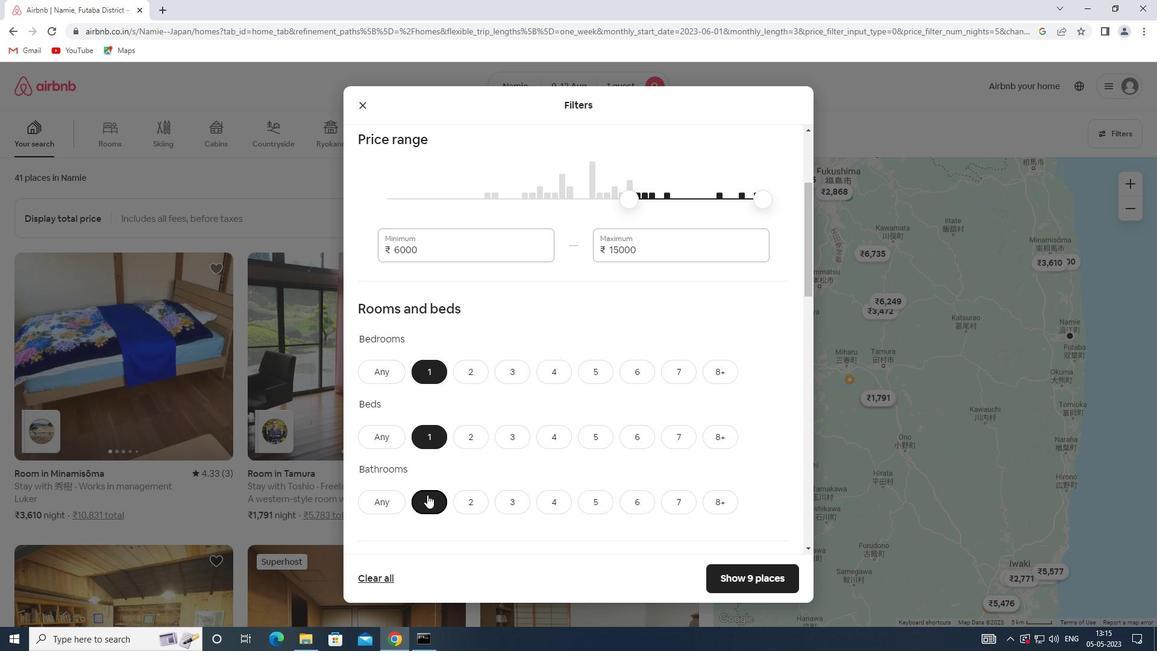 
Action: Mouse scrolled (427, 494) with delta (0, 0)
Screenshot: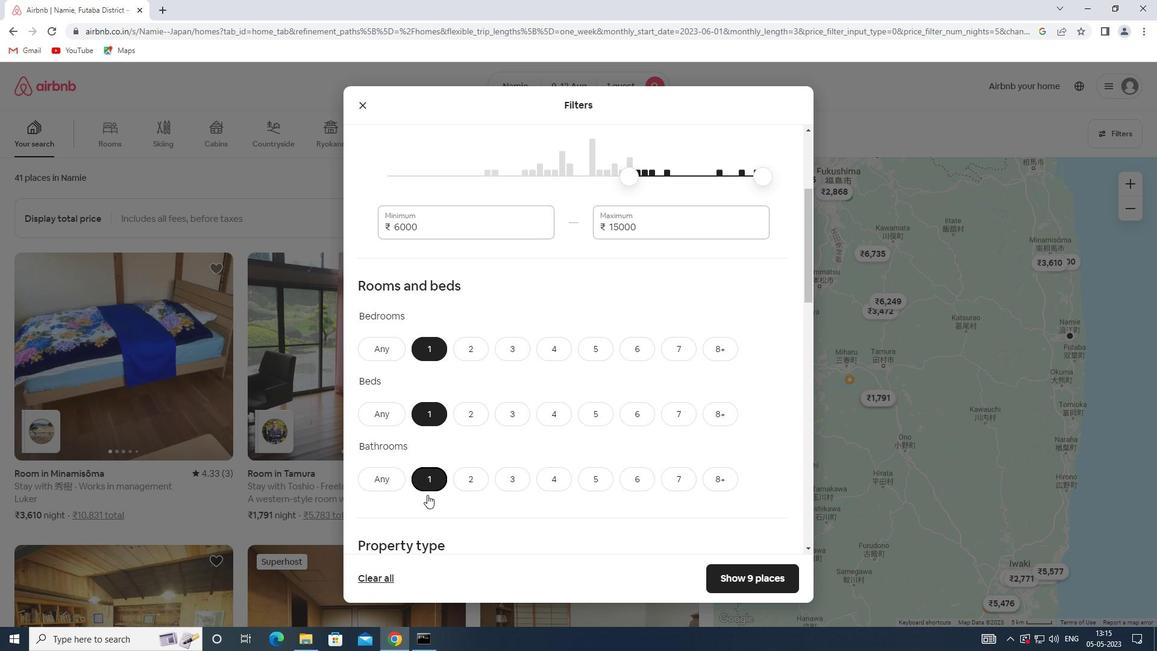 
Action: Mouse scrolled (427, 494) with delta (0, 0)
Screenshot: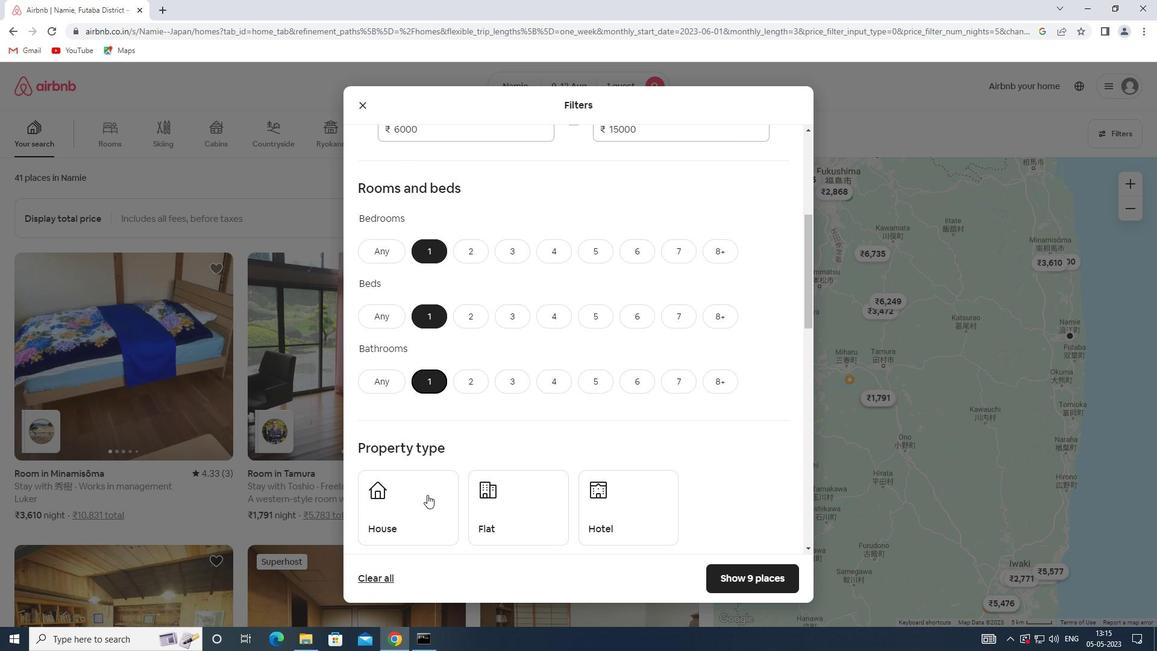 
Action: Mouse moved to (429, 469)
Screenshot: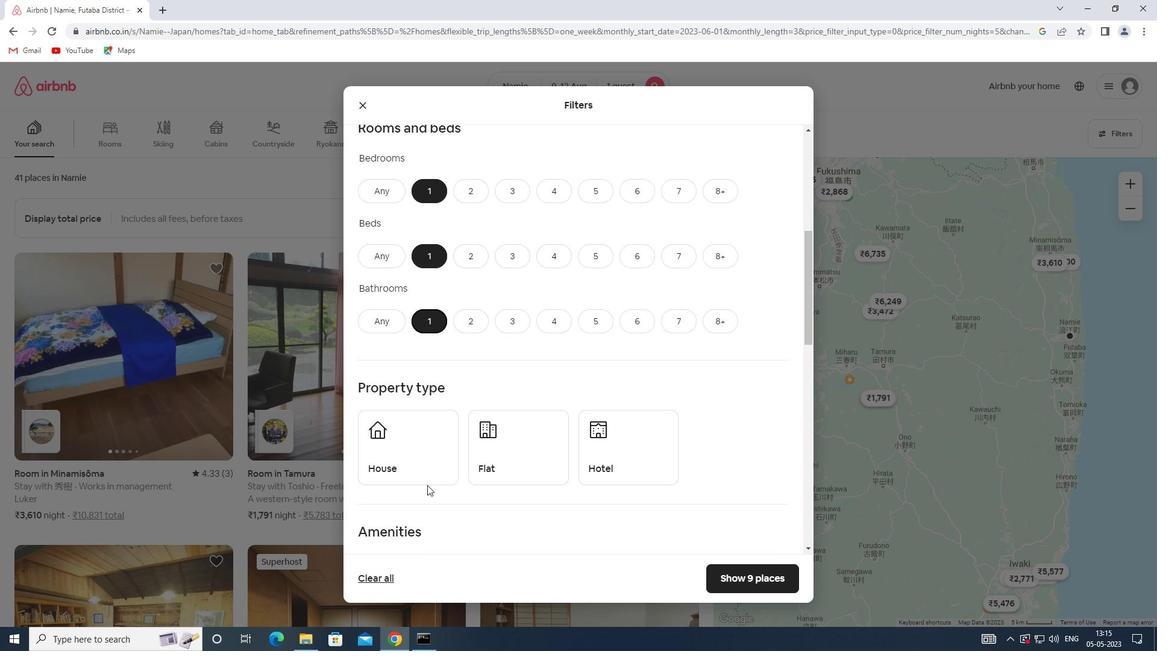 
Action: Mouse pressed left at (429, 469)
Screenshot: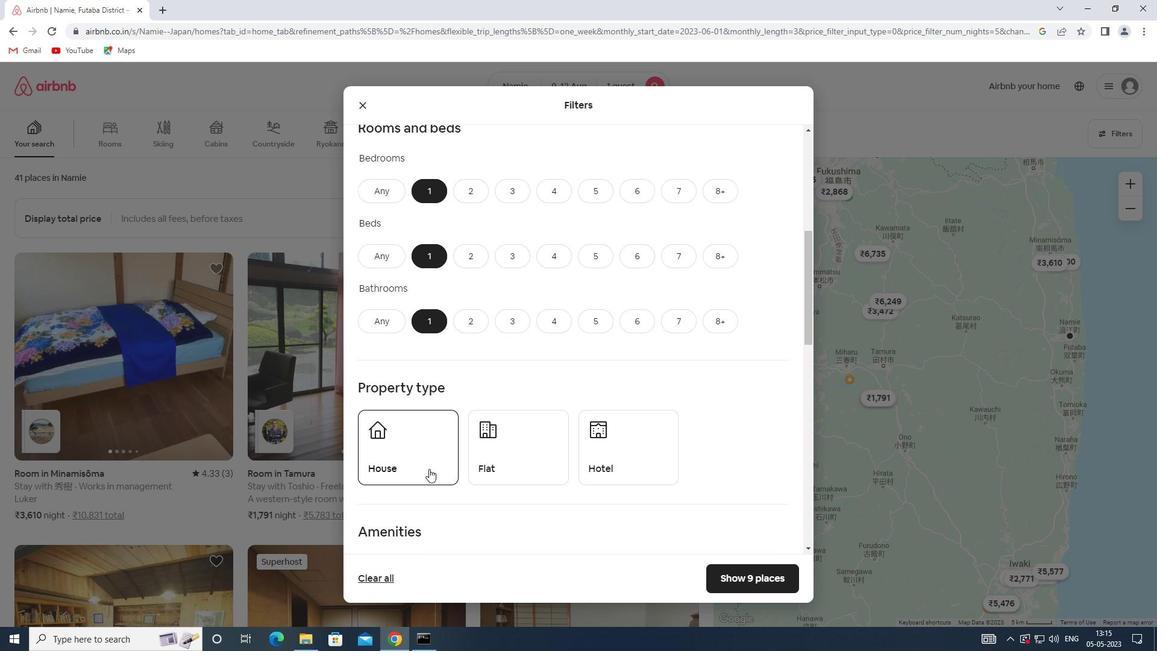 
Action: Mouse moved to (528, 467)
Screenshot: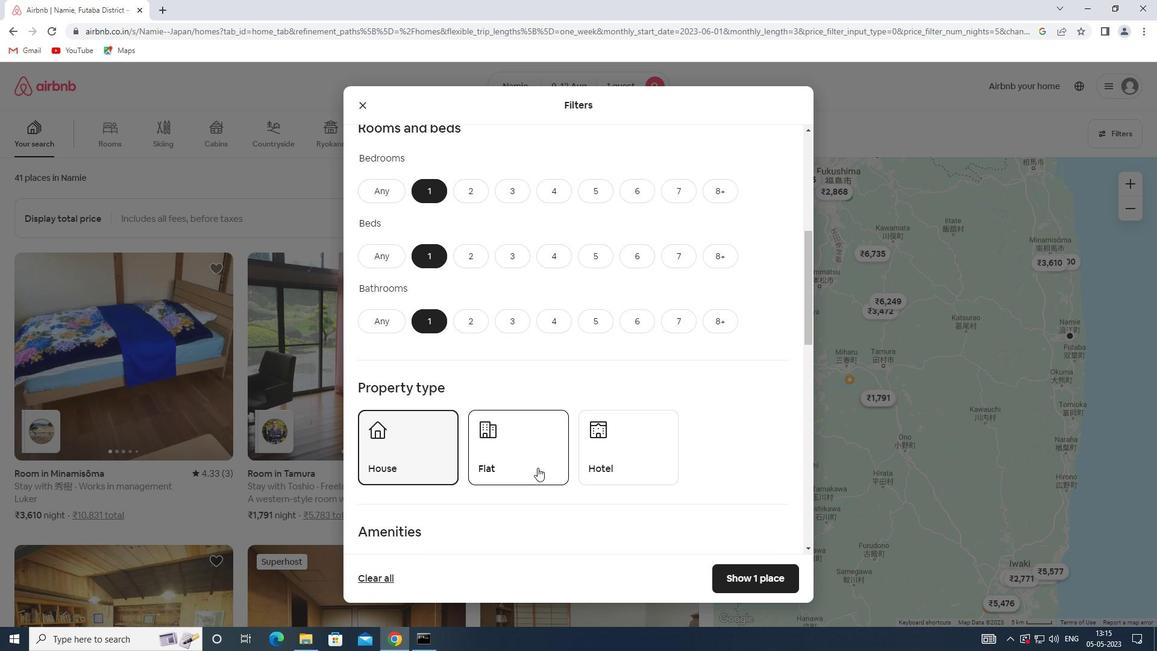 
Action: Mouse pressed left at (528, 467)
Screenshot: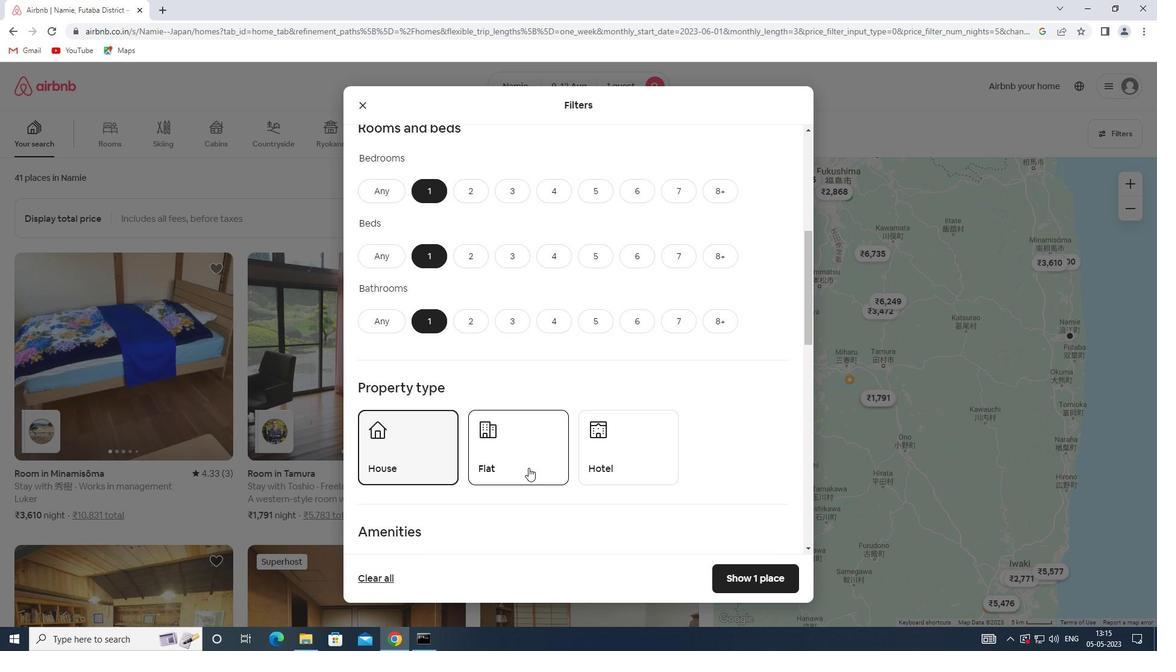 
Action: Mouse moved to (585, 469)
Screenshot: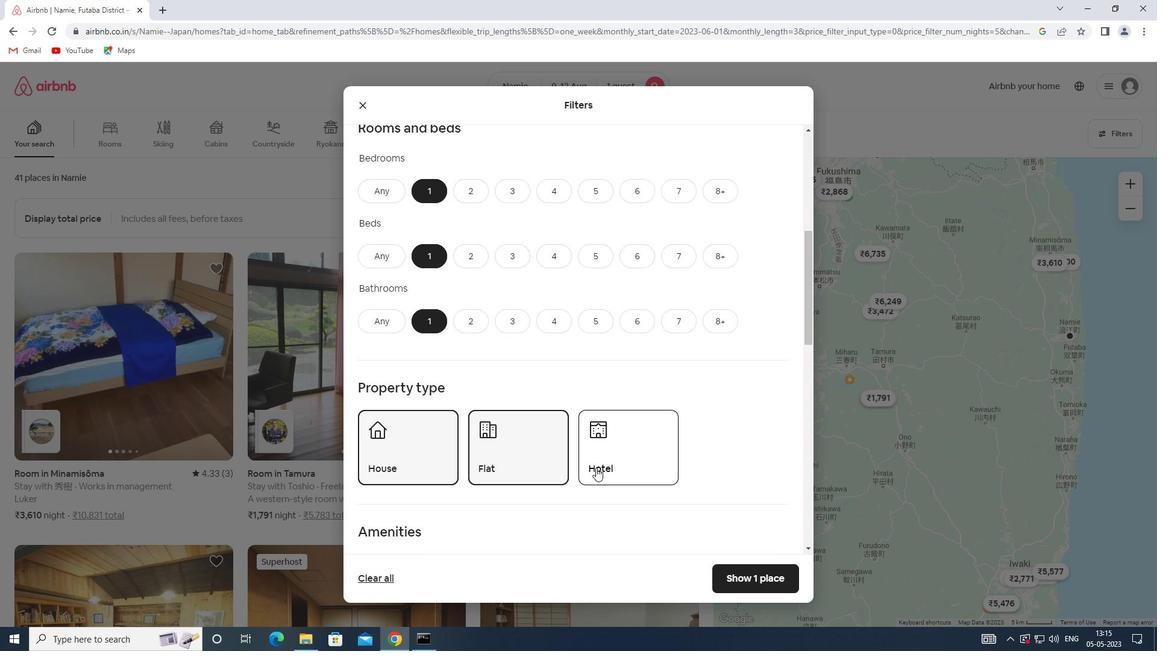 
Action: Mouse scrolled (585, 469) with delta (0, 0)
Screenshot: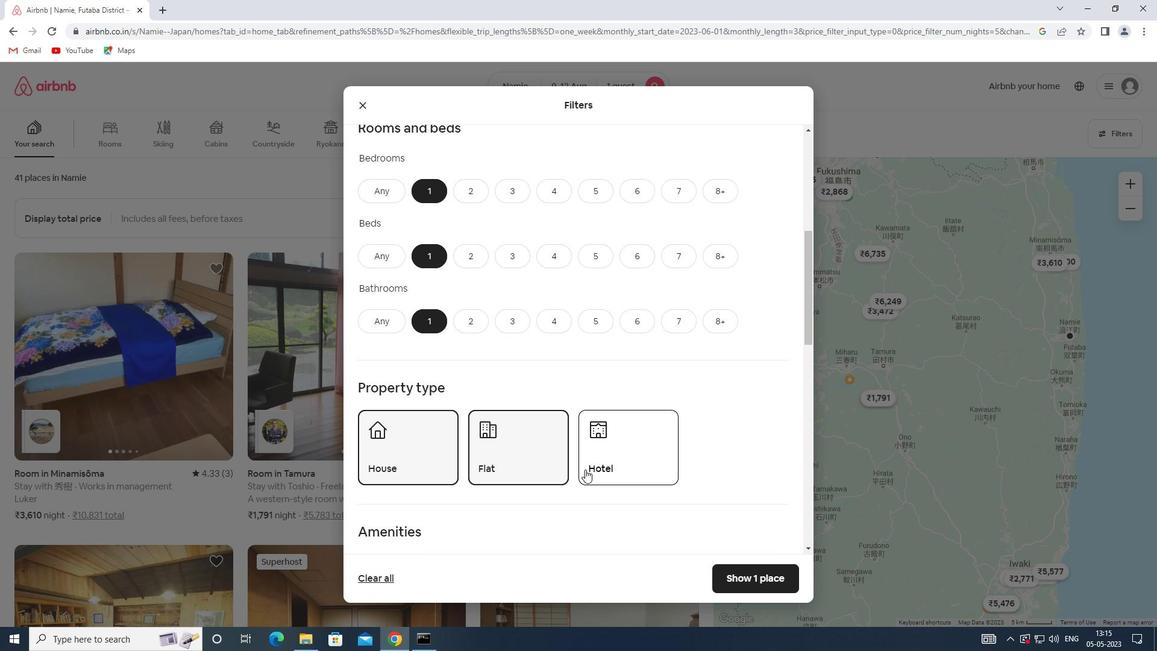 
Action: Mouse scrolled (585, 469) with delta (0, 0)
Screenshot: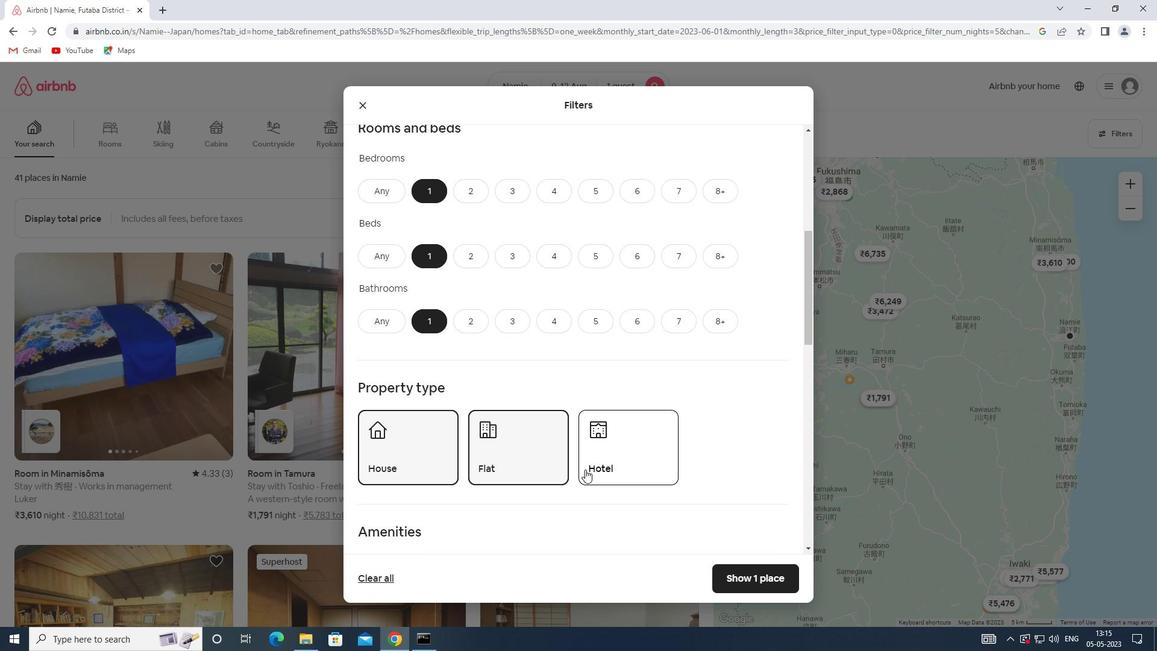 
Action: Mouse moved to (399, 475)
Screenshot: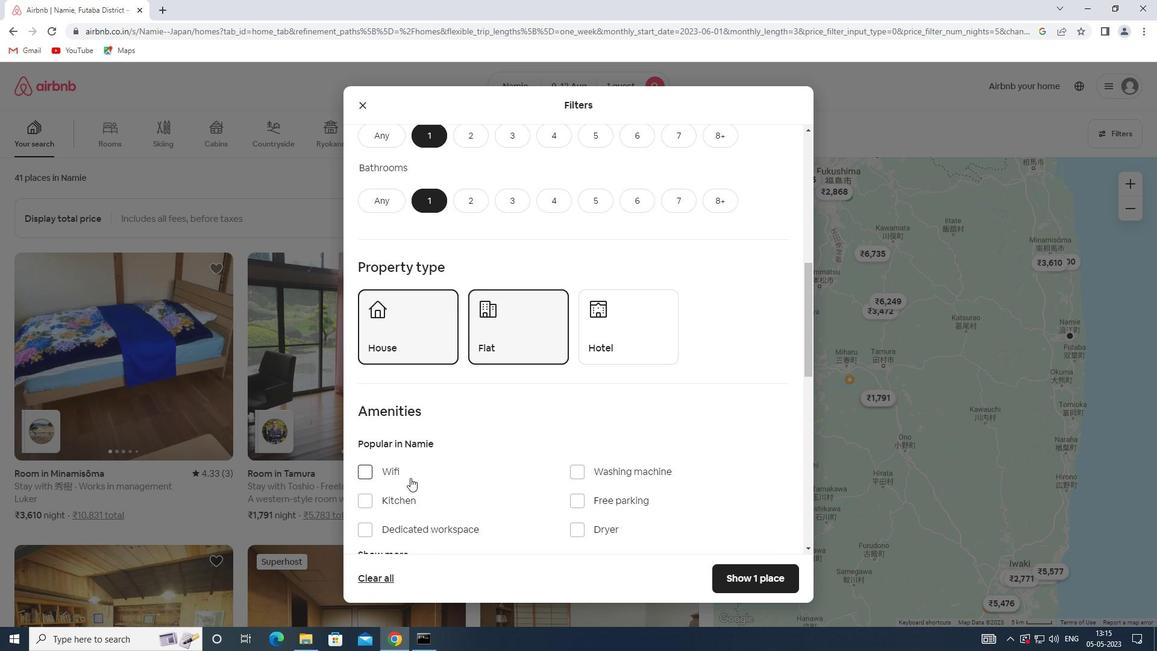 
Action: Mouse pressed left at (399, 475)
Screenshot: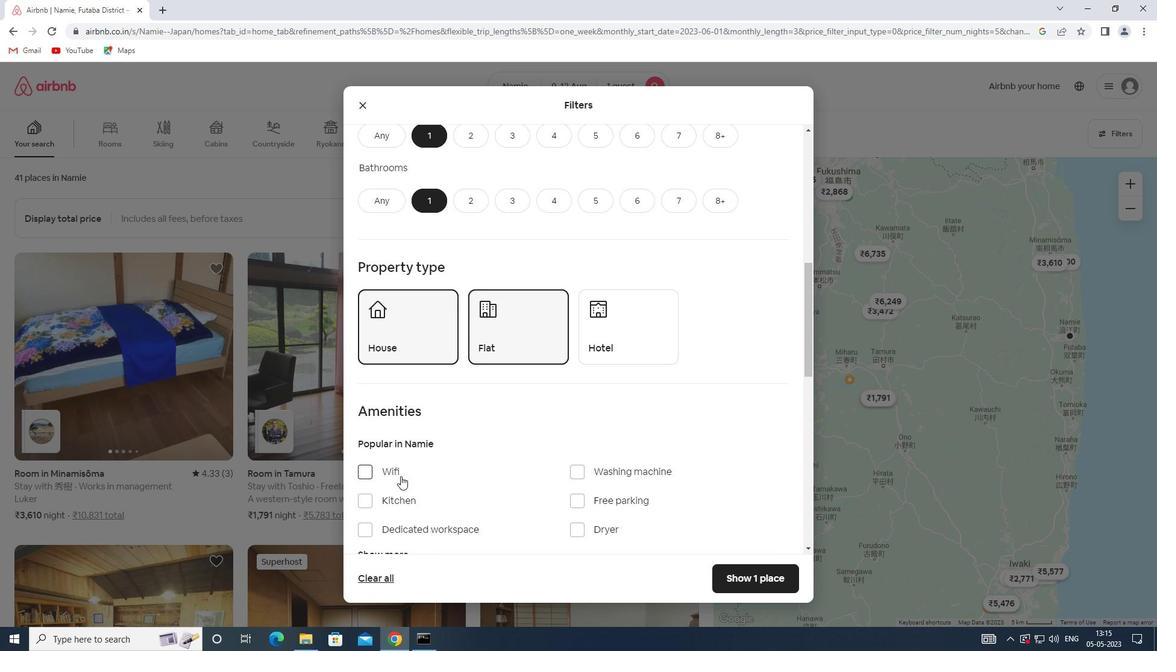 
Action: Mouse moved to (437, 461)
Screenshot: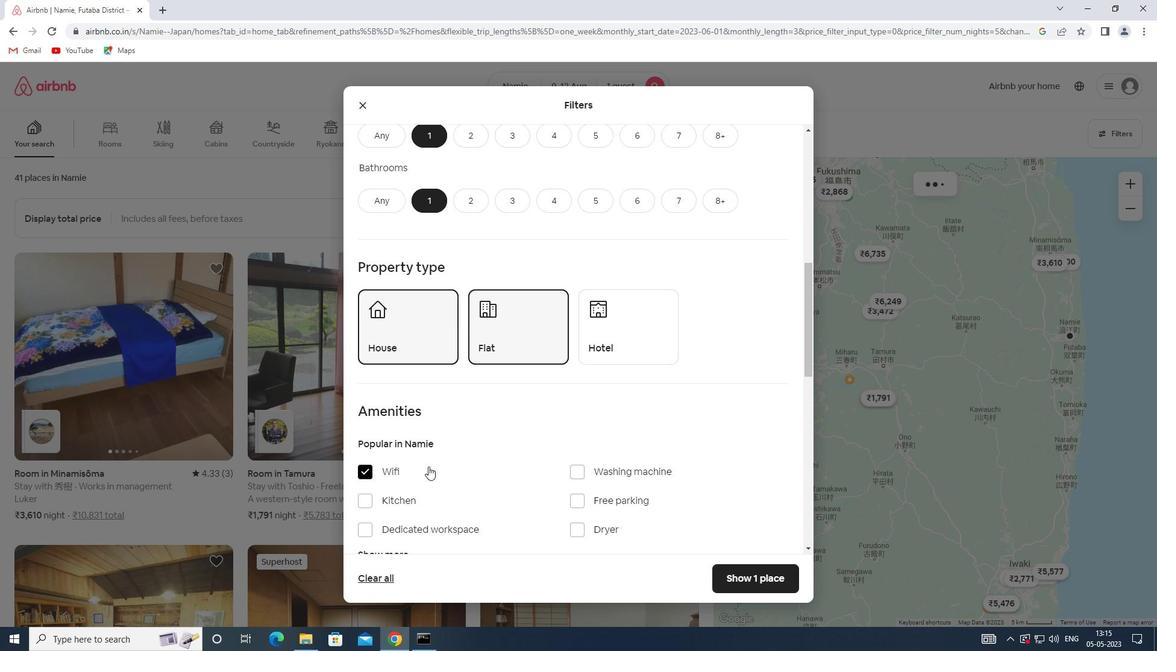 
Action: Mouse scrolled (437, 461) with delta (0, 0)
Screenshot: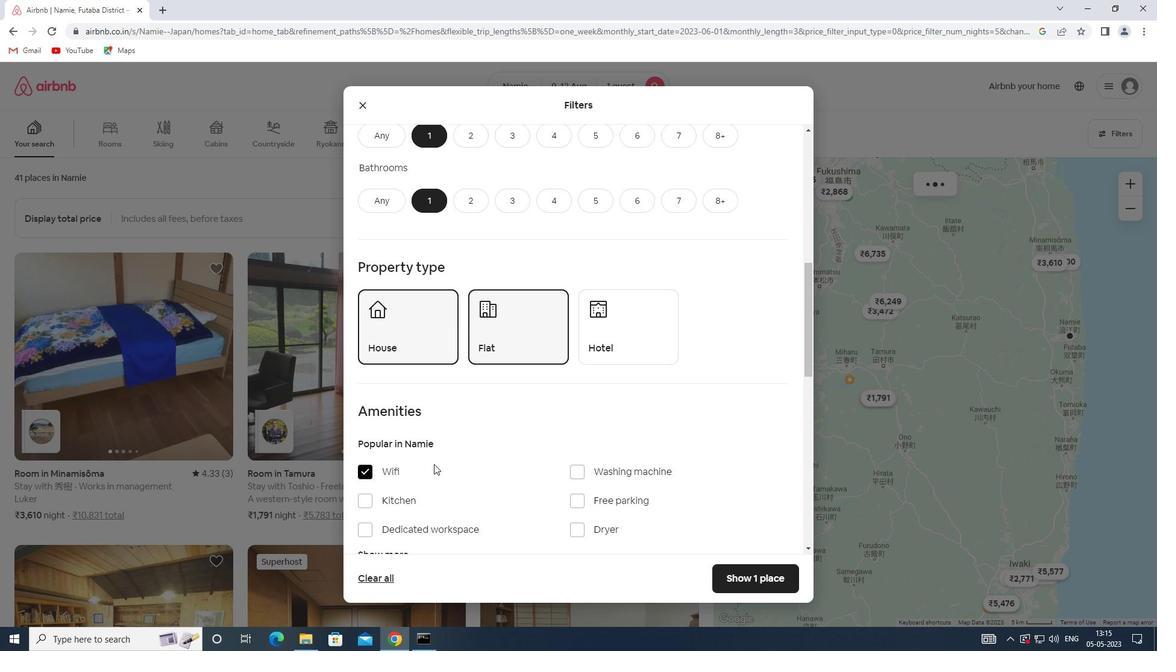 
Action: Mouse scrolled (437, 461) with delta (0, 0)
Screenshot: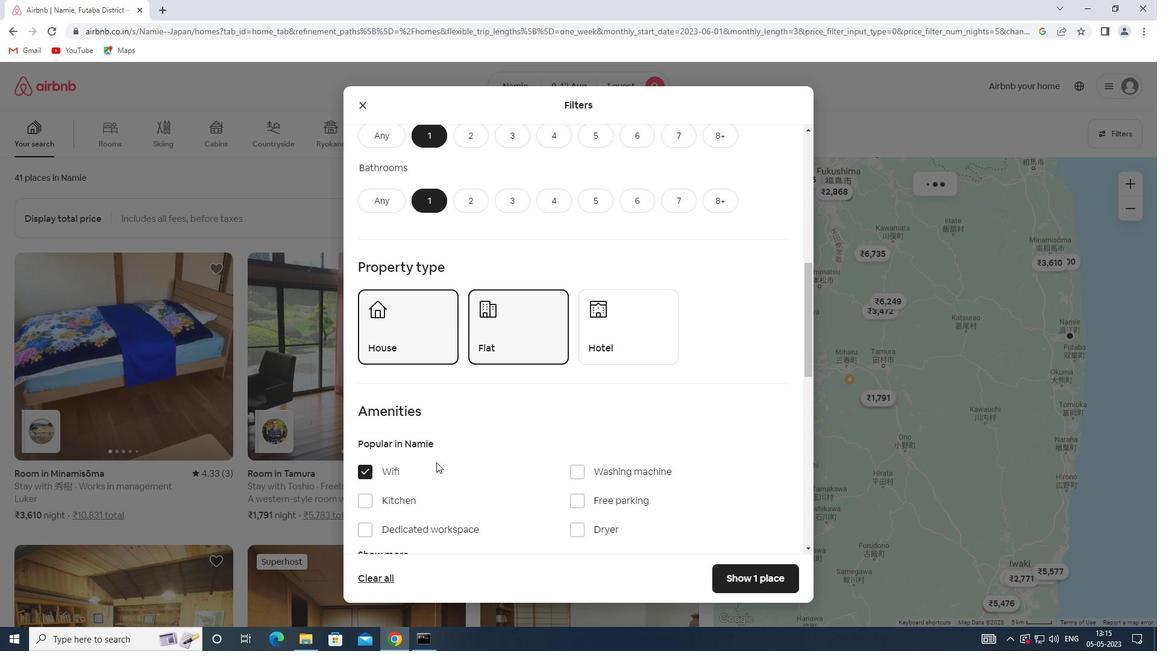 
Action: Mouse scrolled (437, 461) with delta (0, 0)
Screenshot: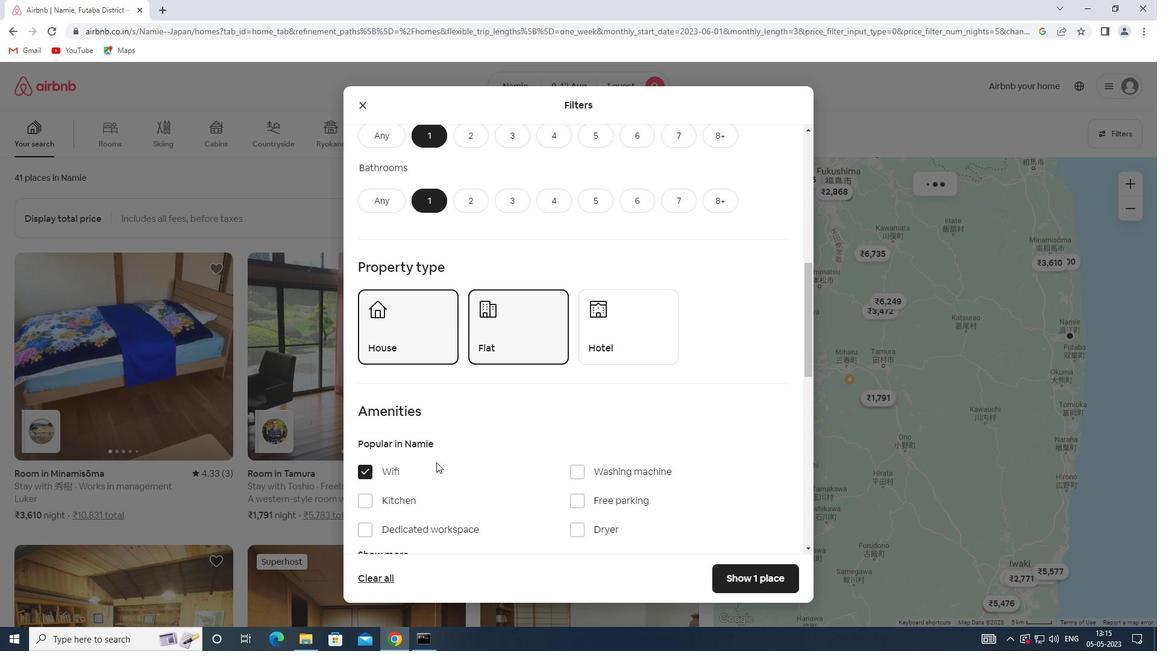 
Action: Mouse scrolled (437, 461) with delta (0, 0)
Screenshot: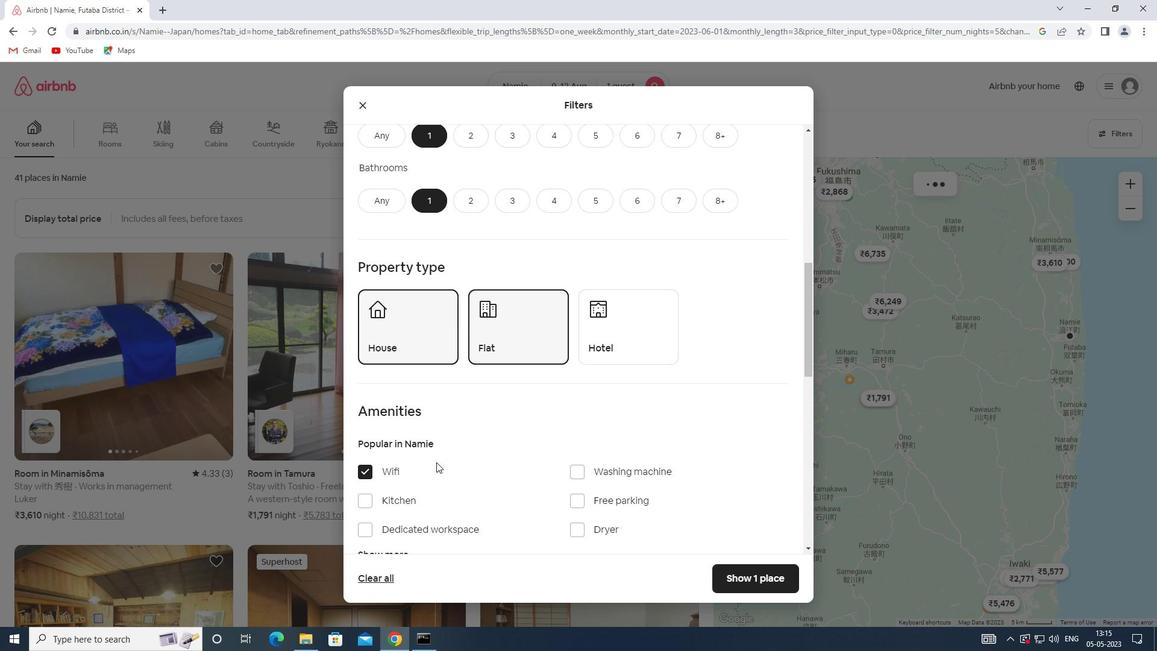 
Action: Mouse scrolled (437, 461) with delta (0, 0)
Screenshot: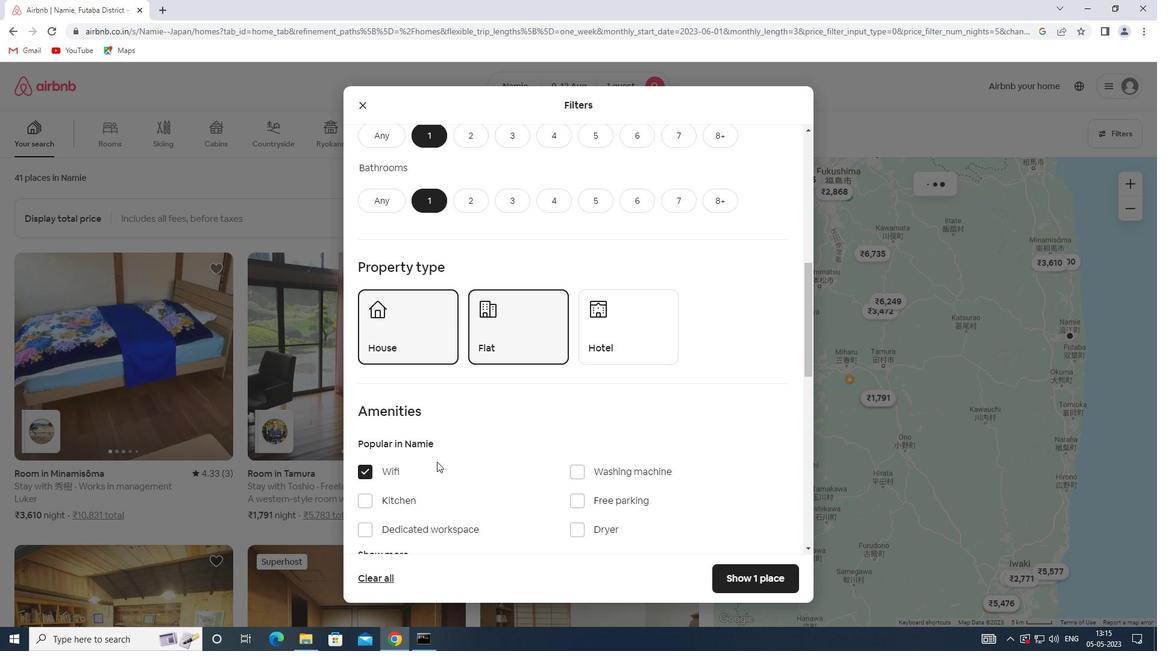 
Action: Mouse moved to (753, 390)
Screenshot: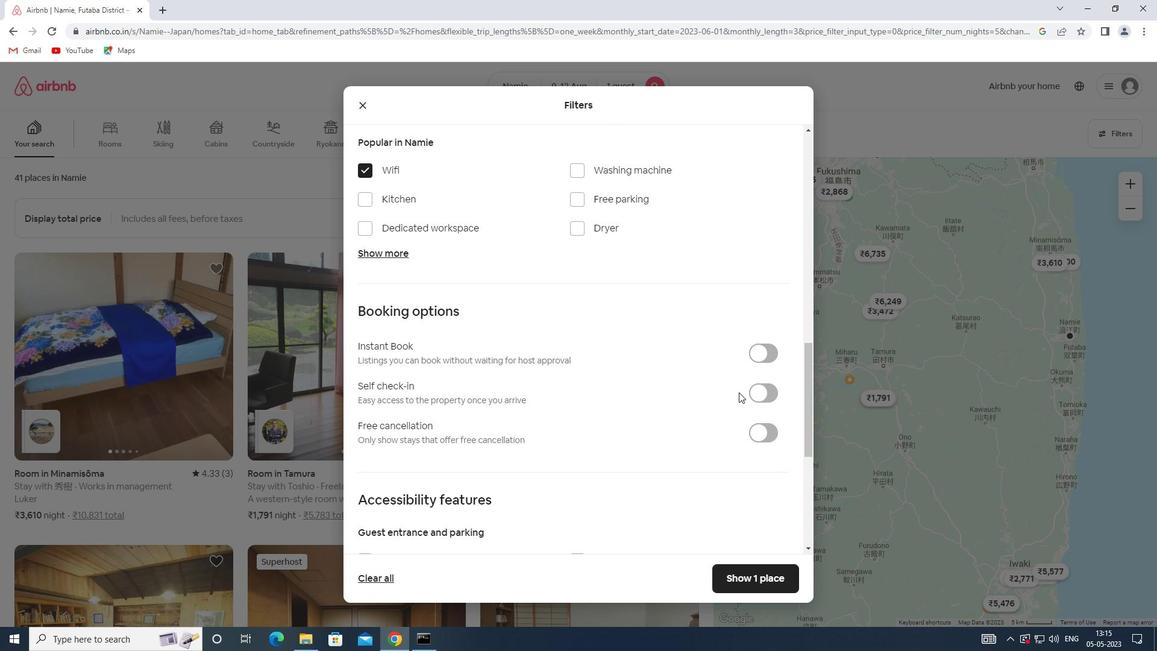 
Action: Mouse pressed left at (753, 390)
Screenshot: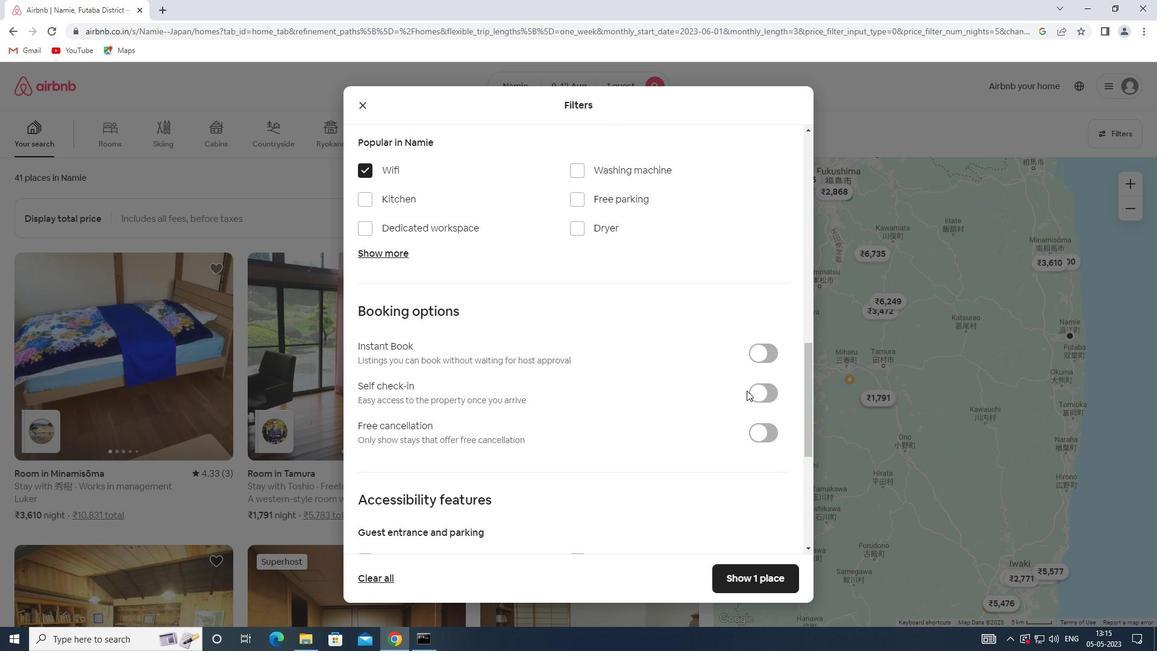 
Action: Mouse moved to (423, 434)
Screenshot: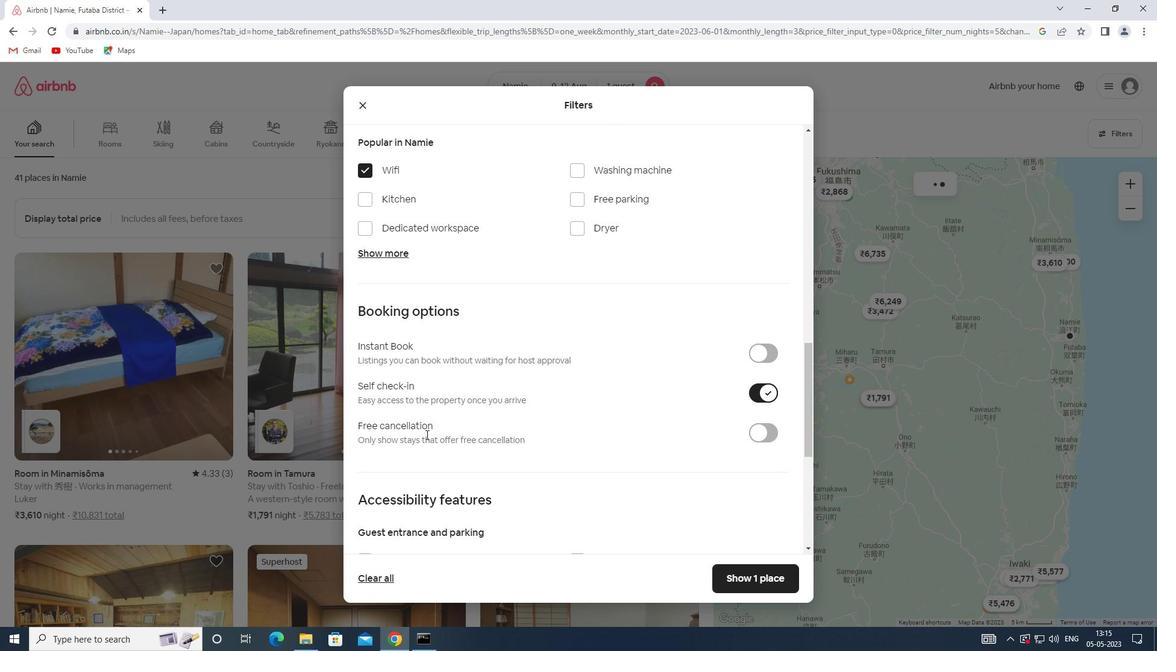 
Action: Mouse scrolled (423, 434) with delta (0, 0)
Screenshot: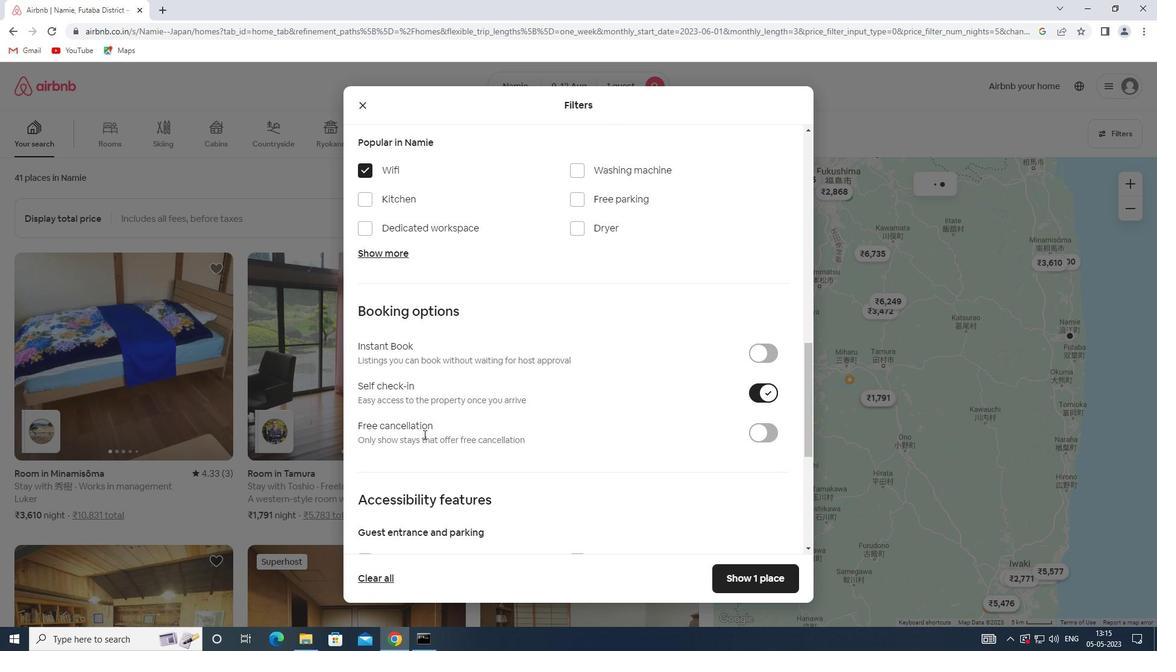 
Action: Mouse scrolled (423, 434) with delta (0, 0)
Screenshot: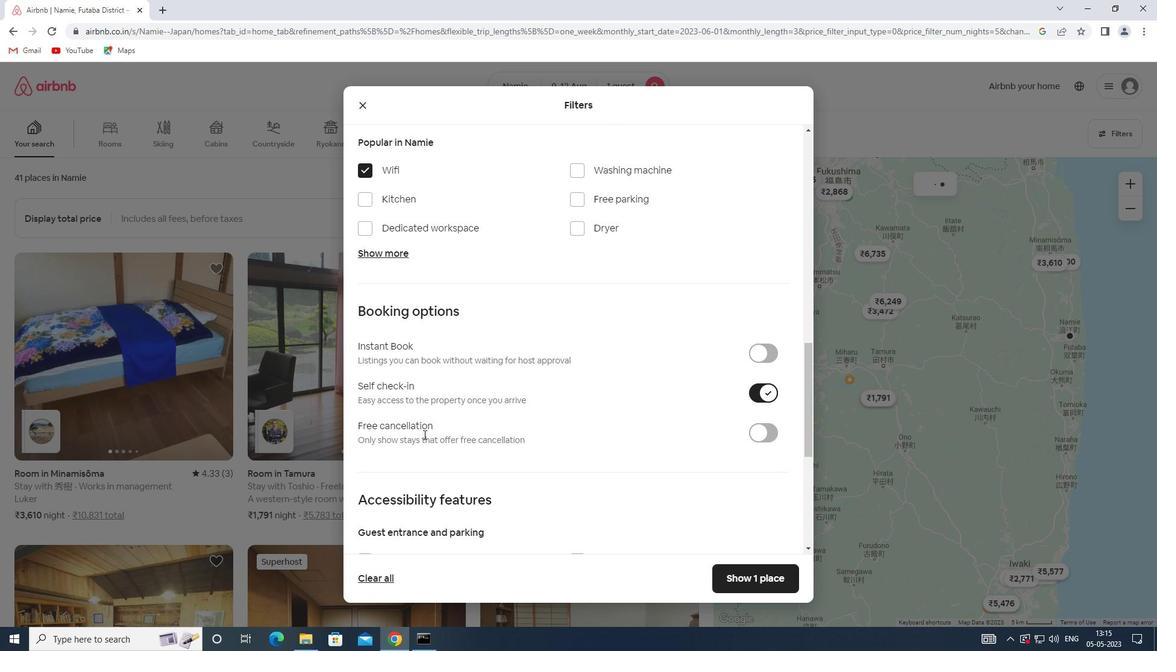 
Action: Mouse scrolled (423, 434) with delta (0, 0)
Screenshot: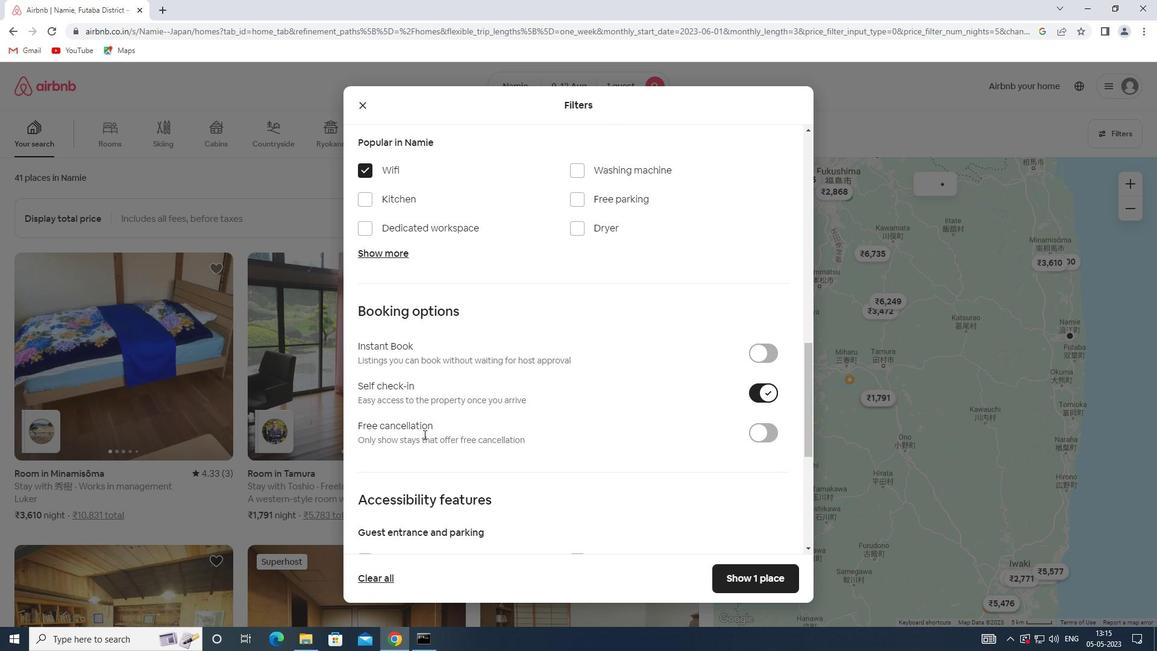 
Action: Mouse scrolled (423, 434) with delta (0, 0)
Screenshot: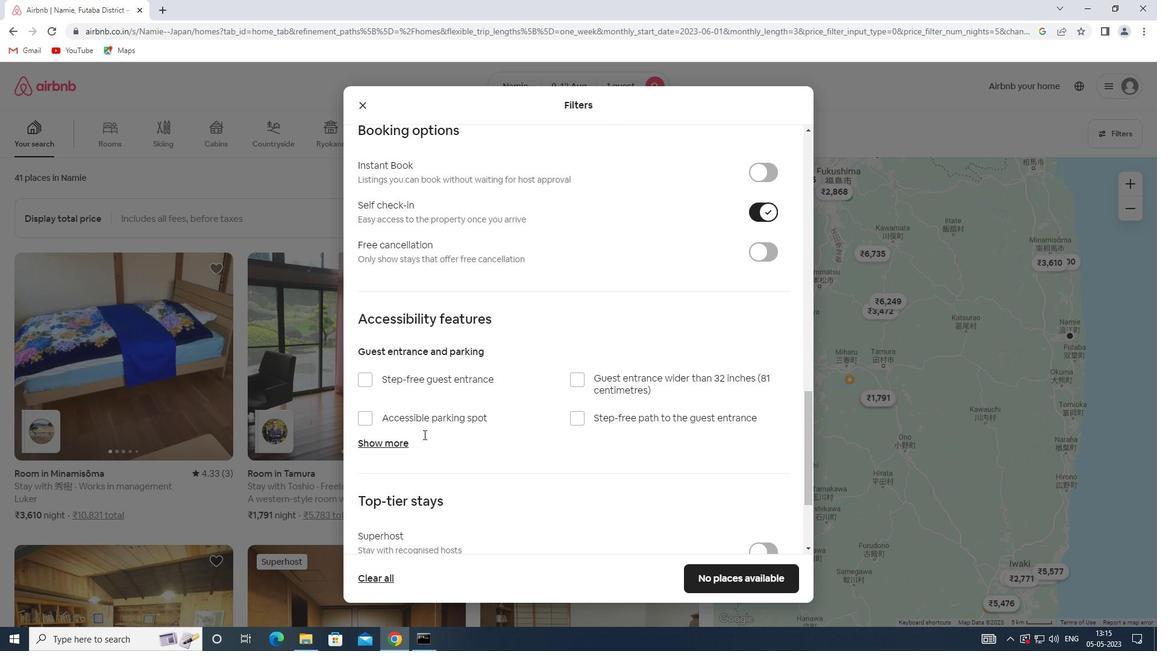 
Action: Mouse scrolled (423, 434) with delta (0, 0)
Screenshot: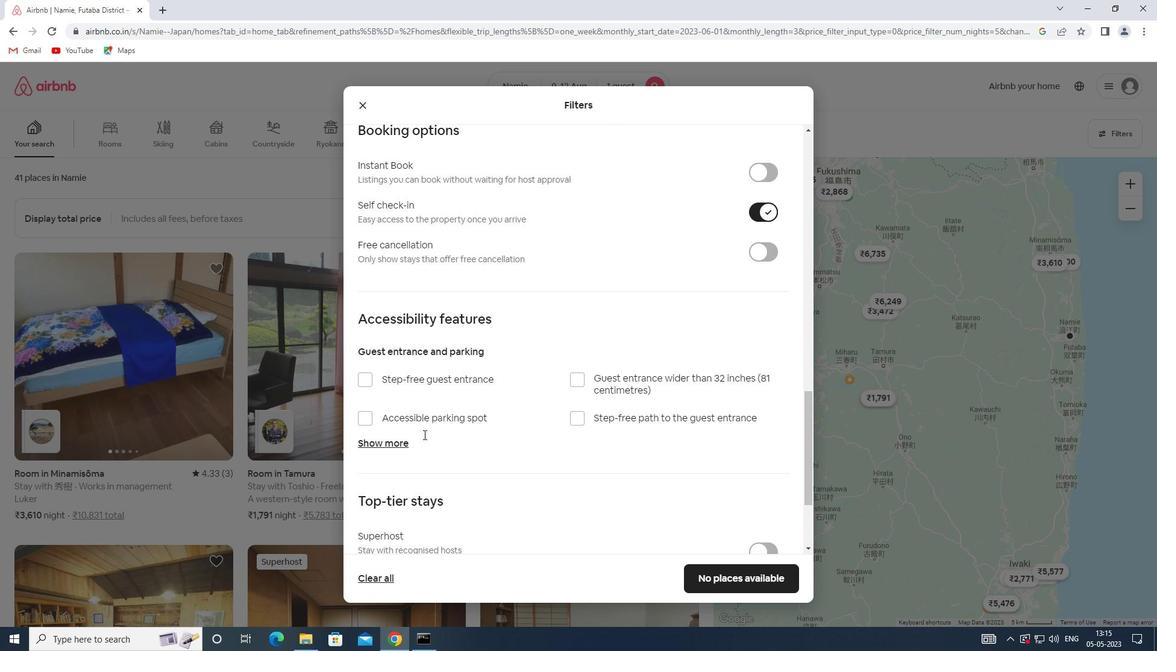 
Action: Mouse scrolled (423, 434) with delta (0, 0)
Screenshot: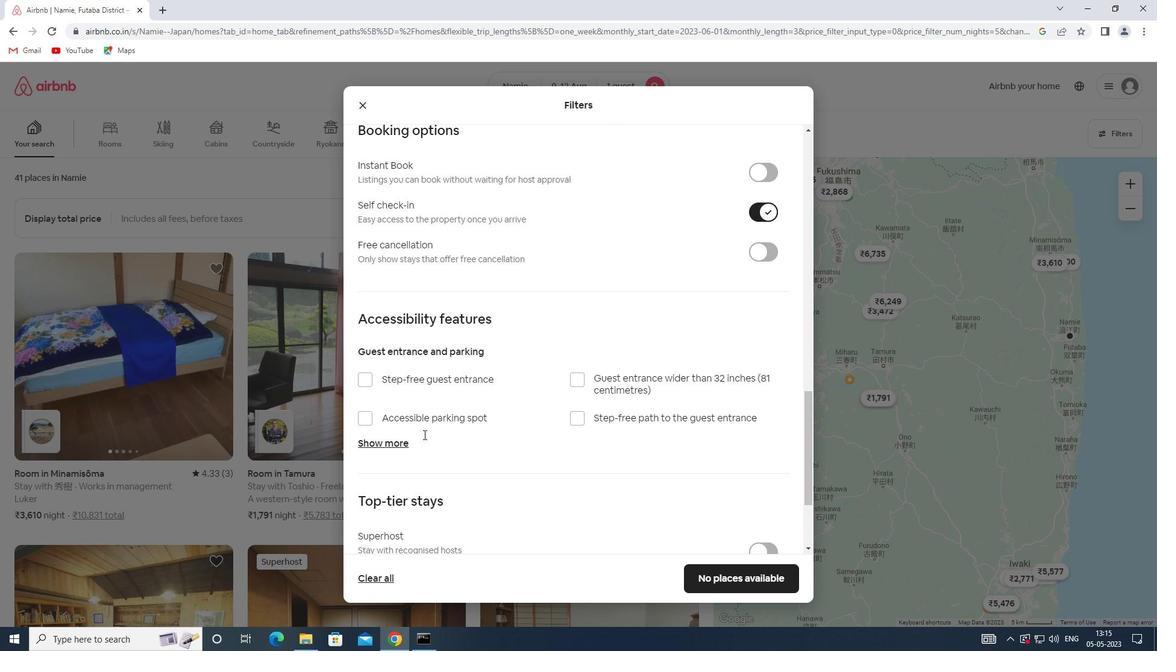 
Action: Mouse scrolled (423, 434) with delta (0, 0)
Screenshot: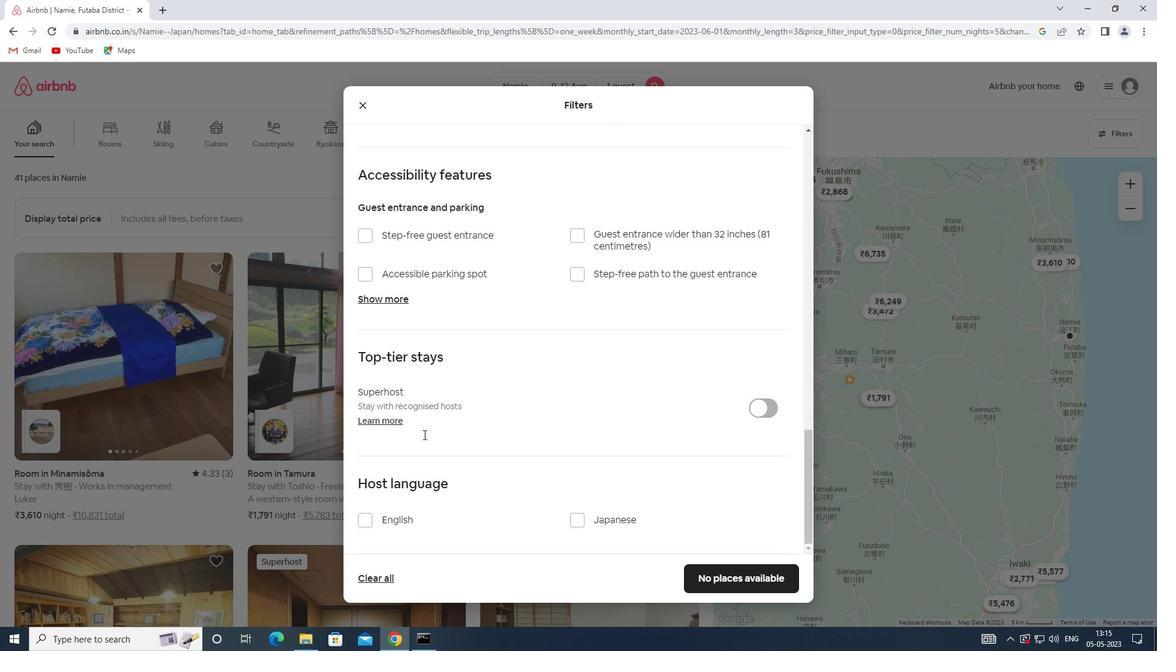 
Action: Mouse scrolled (423, 434) with delta (0, 0)
Screenshot: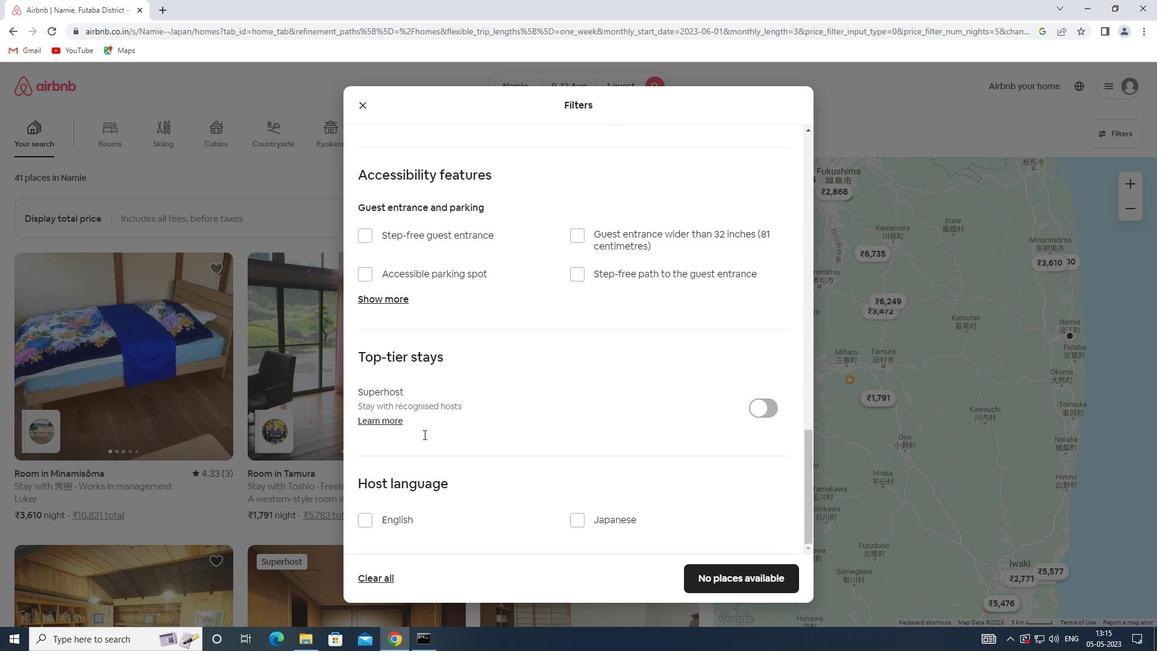 
Action: Mouse moved to (395, 518)
Screenshot: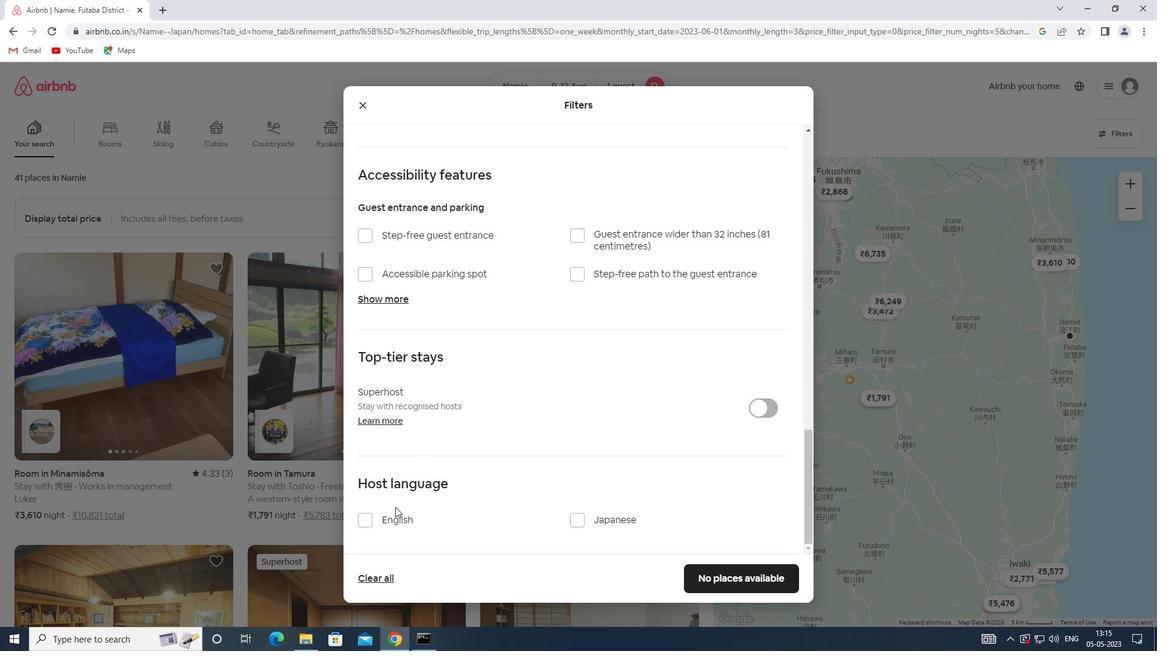 
Action: Mouse pressed left at (395, 518)
Screenshot: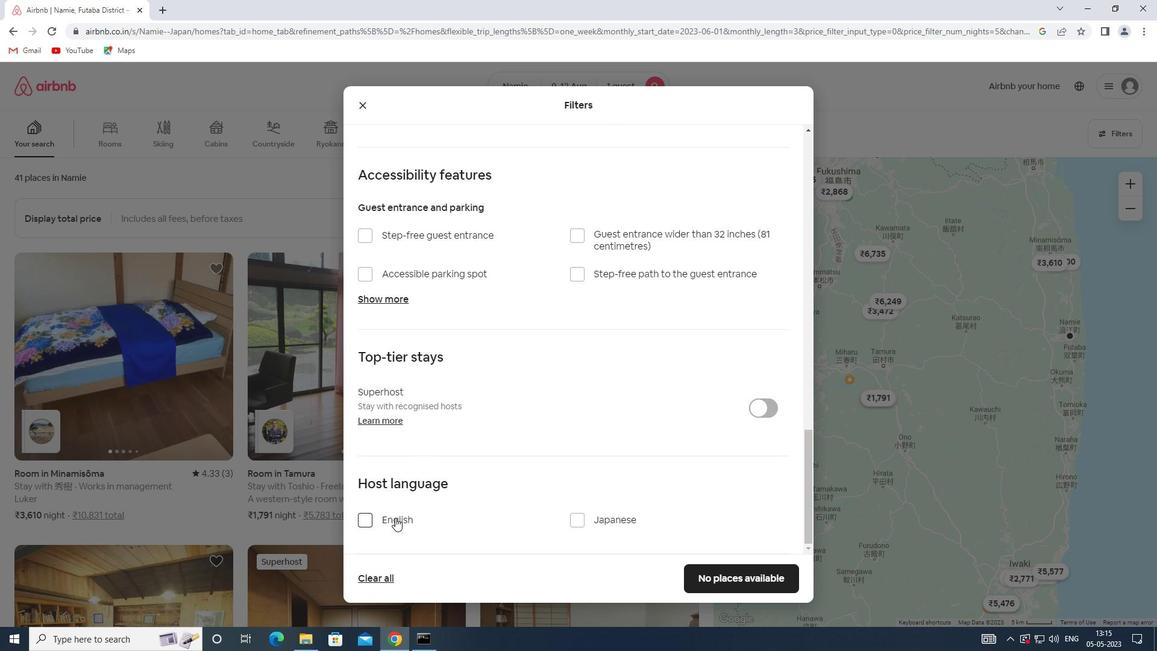 
Action: Mouse moved to (714, 571)
Screenshot: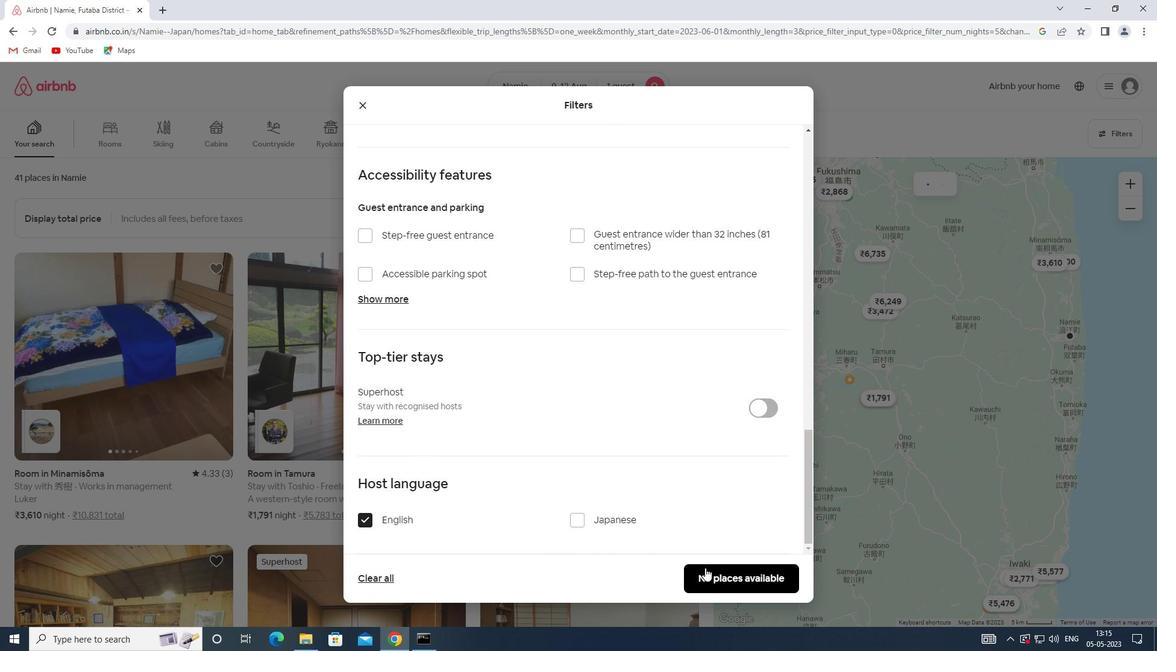 
Action: Mouse pressed left at (714, 571)
Screenshot: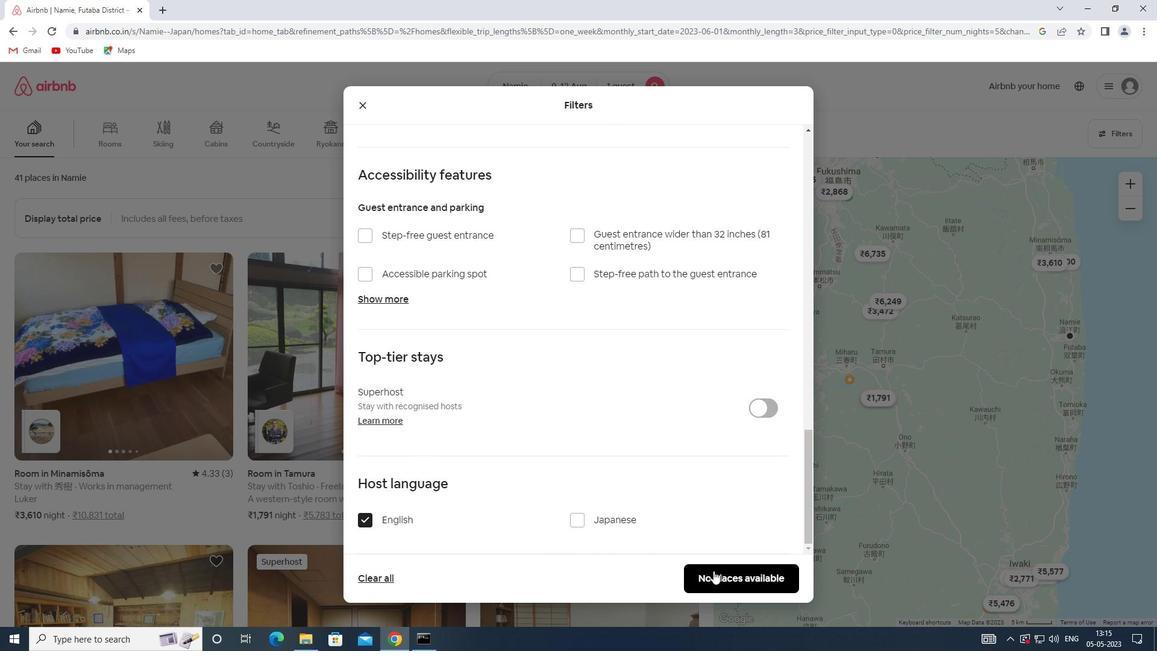 
Action: Mouse moved to (597, 538)
Screenshot: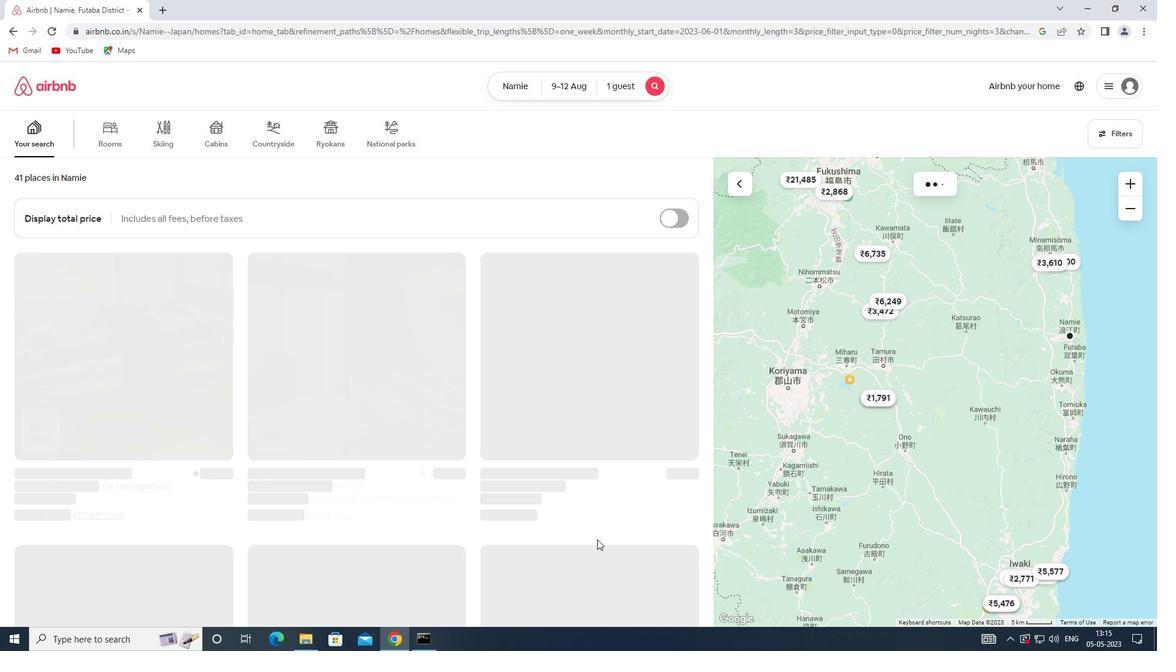 
